 Task: Add the channel menu component in the site builder.
Action: Mouse moved to (1239, 101)
Screenshot: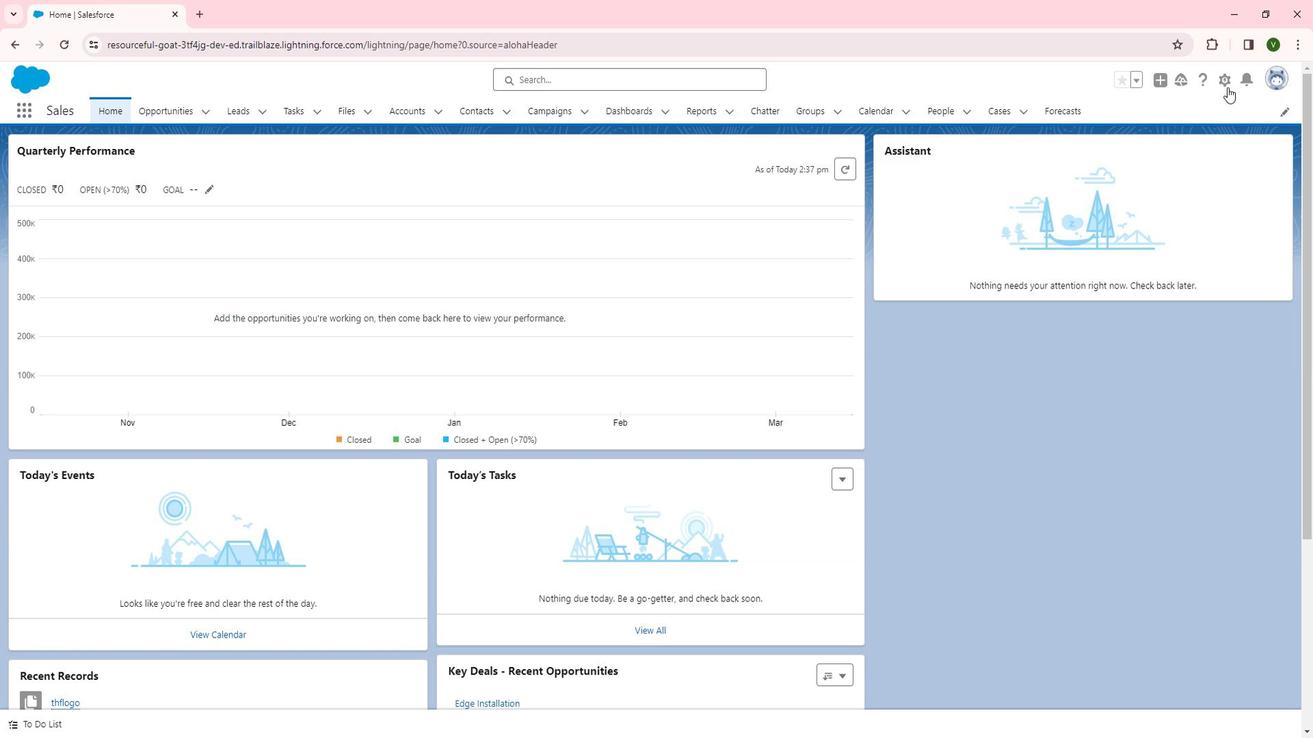 
Action: Mouse pressed left at (1239, 101)
Screenshot: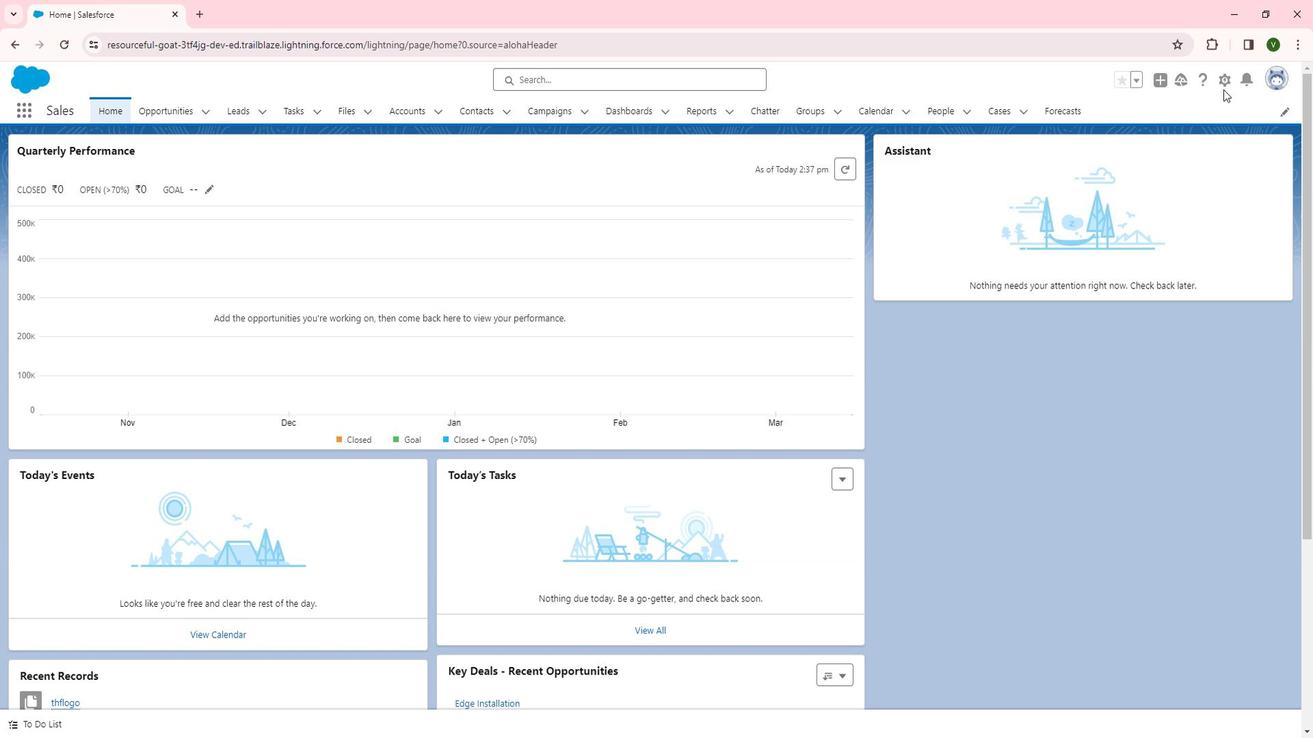 
Action: Mouse moved to (1239, 97)
Screenshot: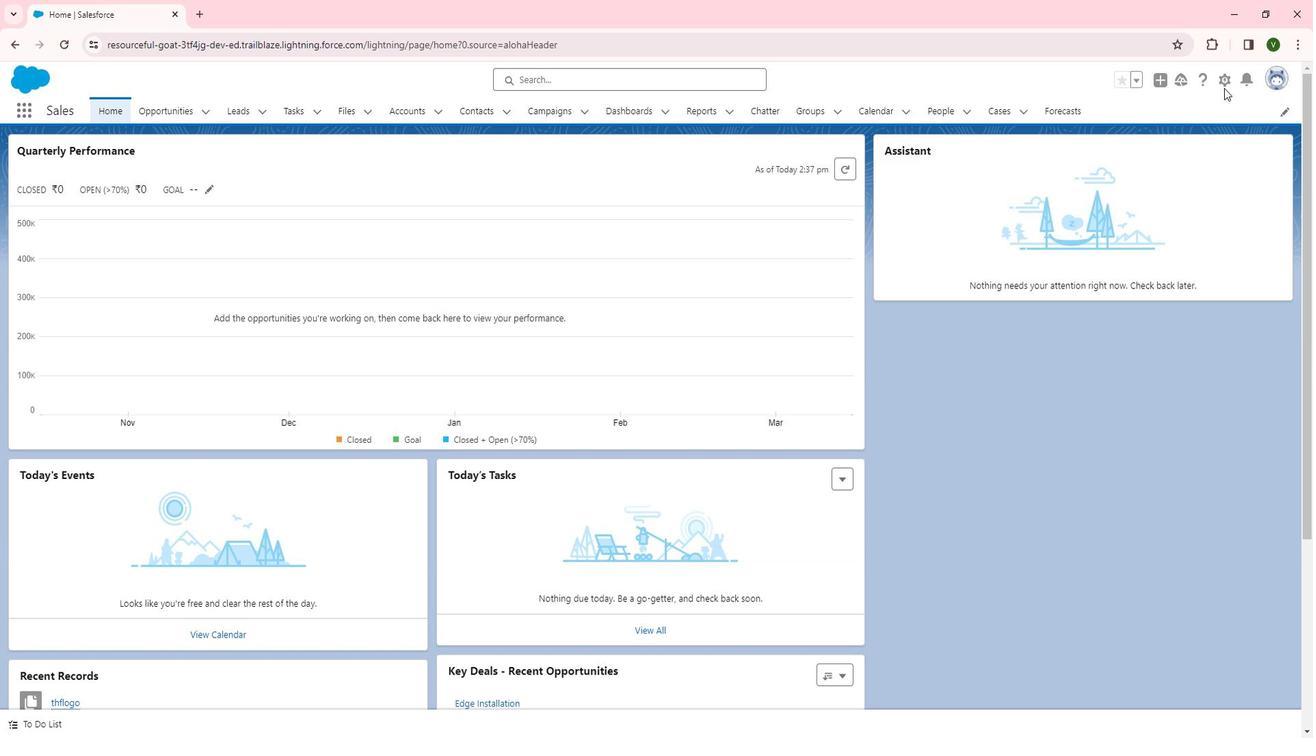 
Action: Mouse pressed left at (1239, 97)
Screenshot: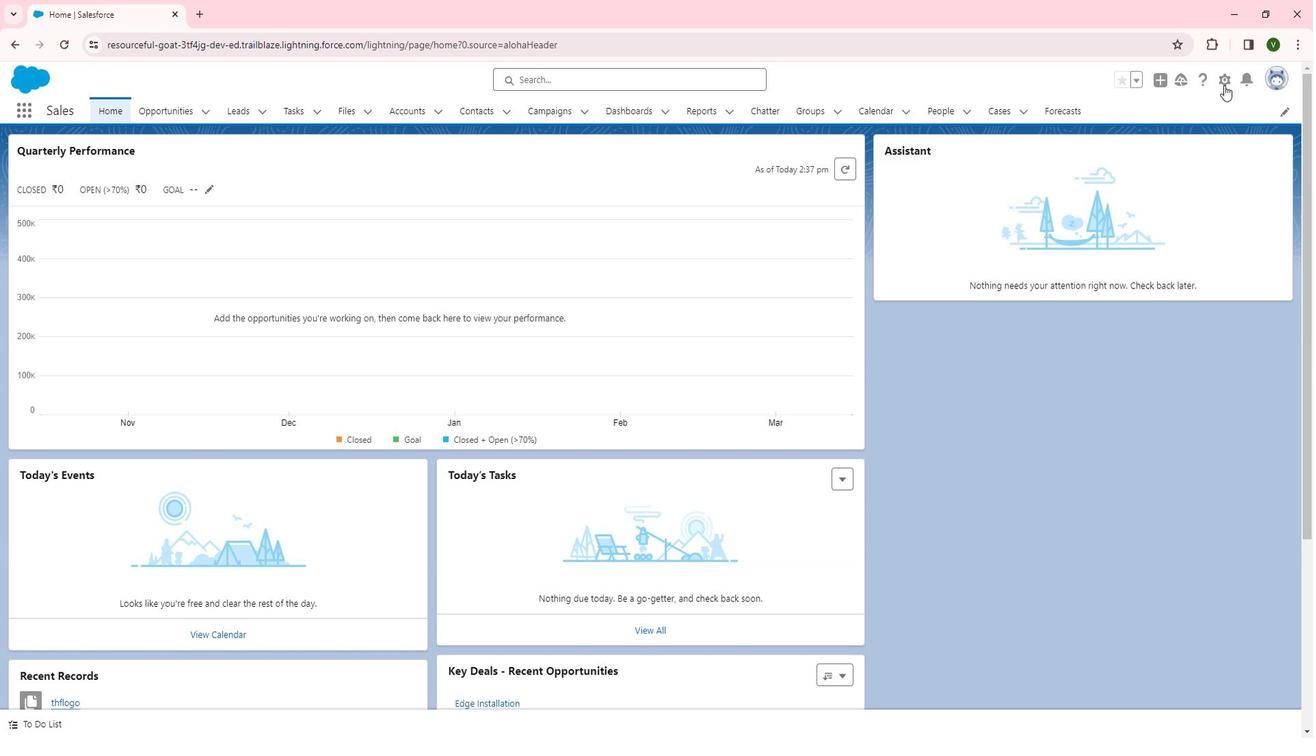 
Action: Mouse moved to (1199, 134)
Screenshot: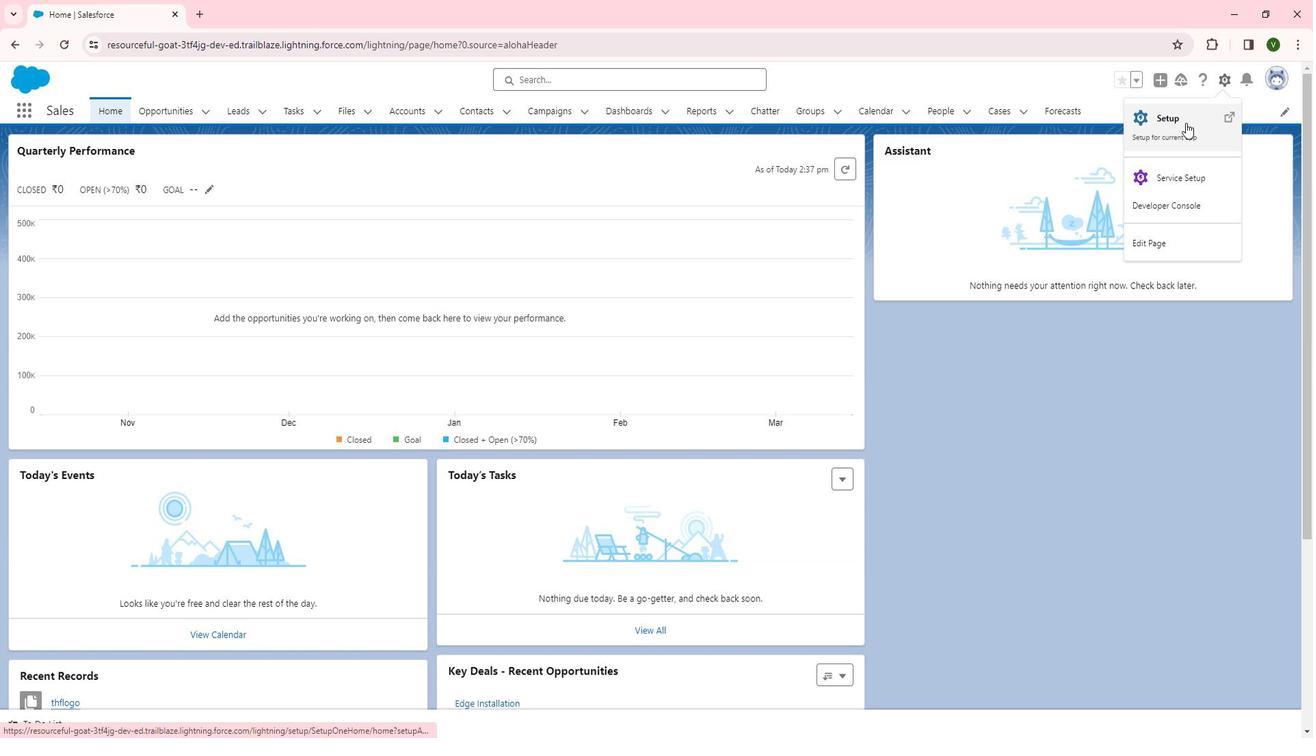 
Action: Mouse pressed left at (1199, 134)
Screenshot: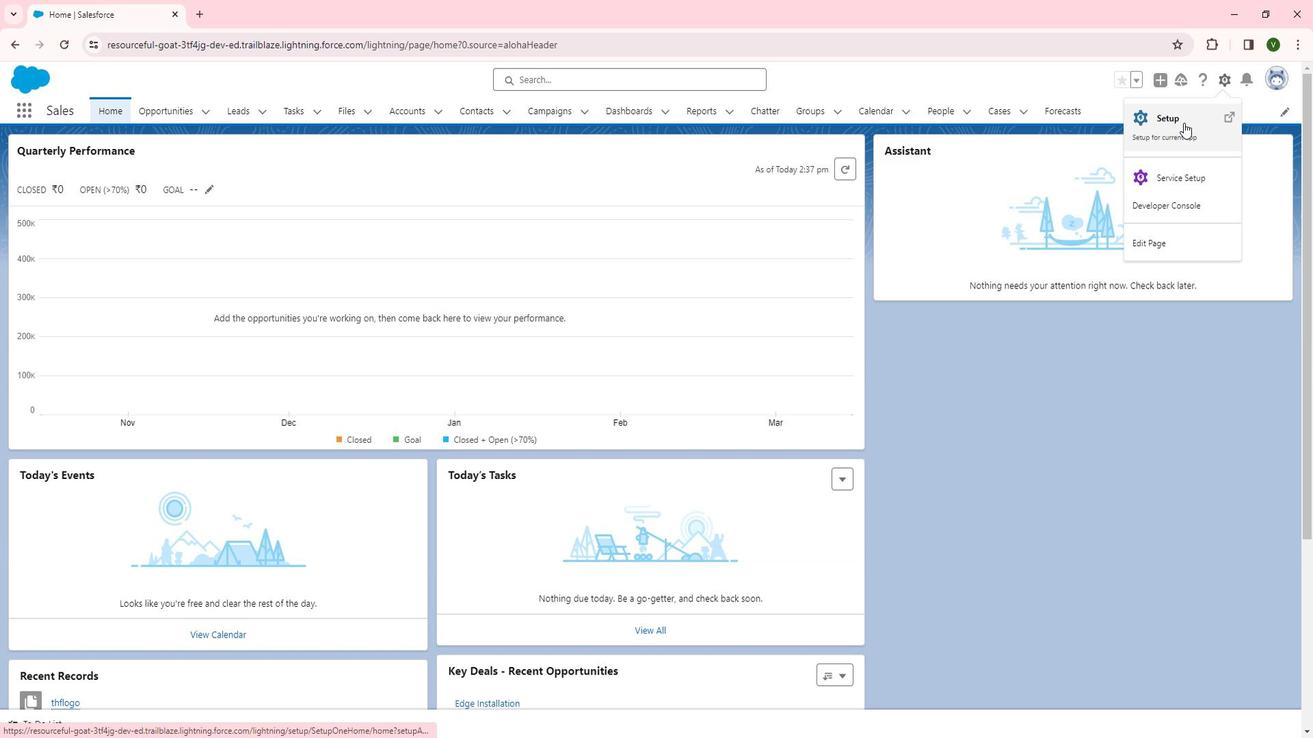 
Action: Mouse moved to (51, 562)
Screenshot: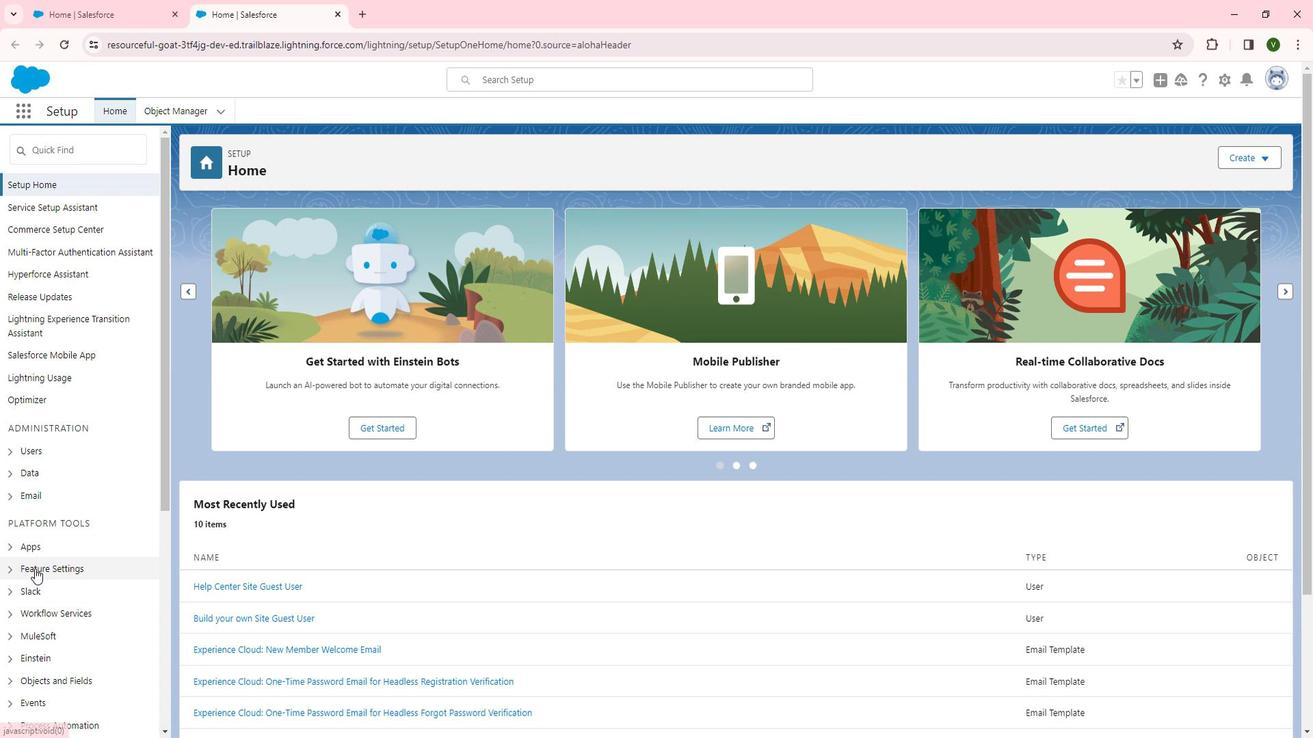 
Action: Mouse pressed left at (51, 562)
Screenshot: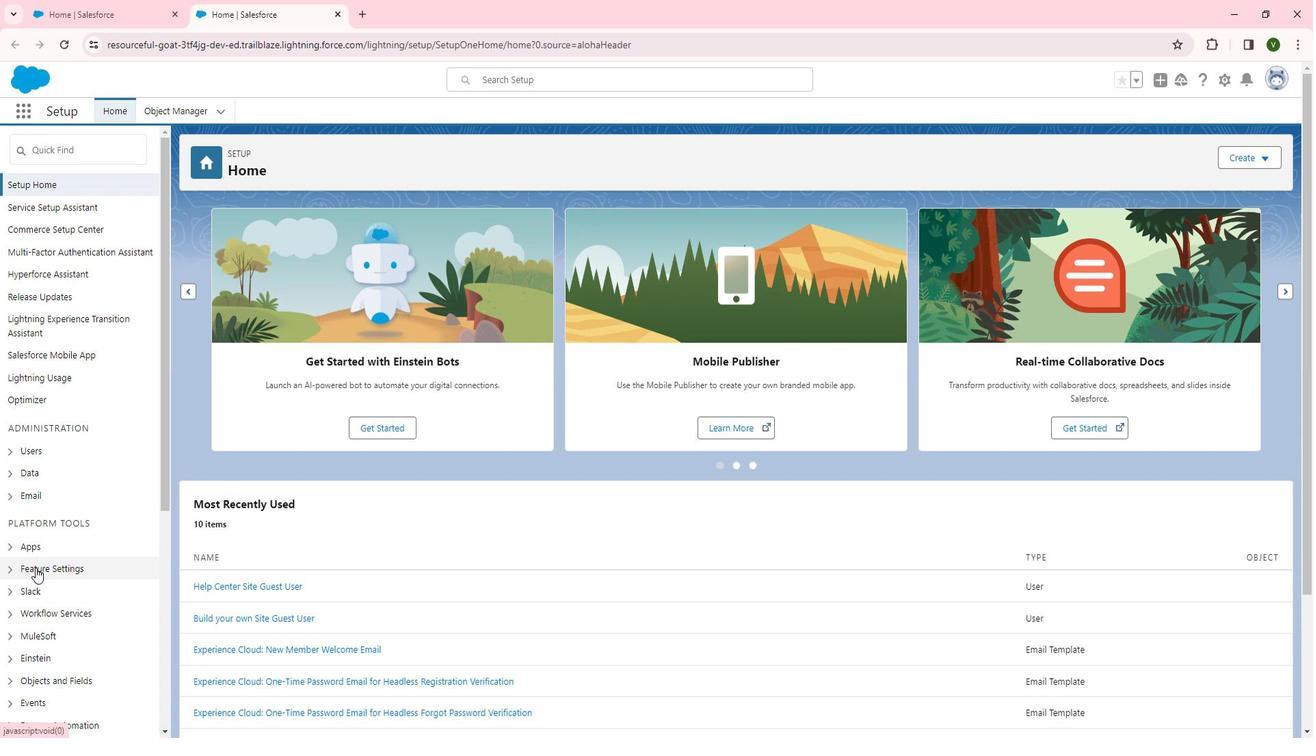 
Action: Mouse scrolled (51, 562) with delta (0, 0)
Screenshot: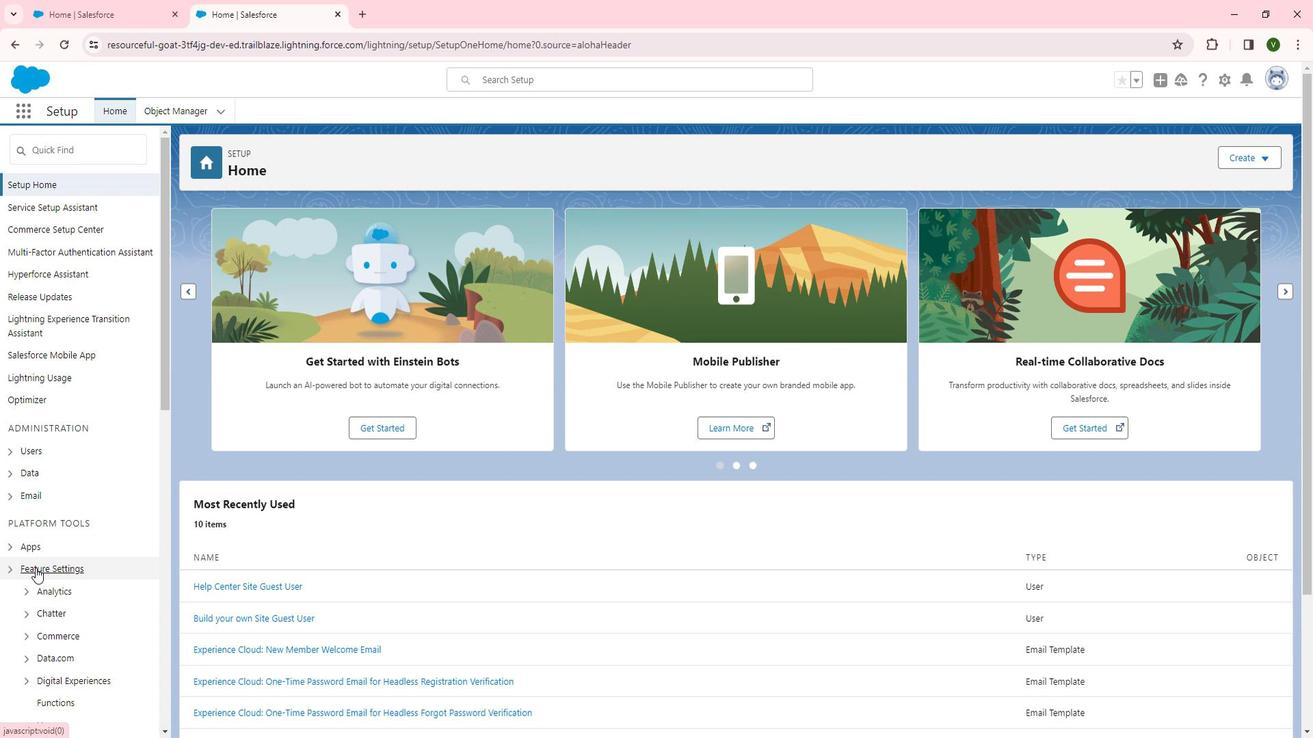 
Action: Mouse scrolled (51, 562) with delta (0, 0)
Screenshot: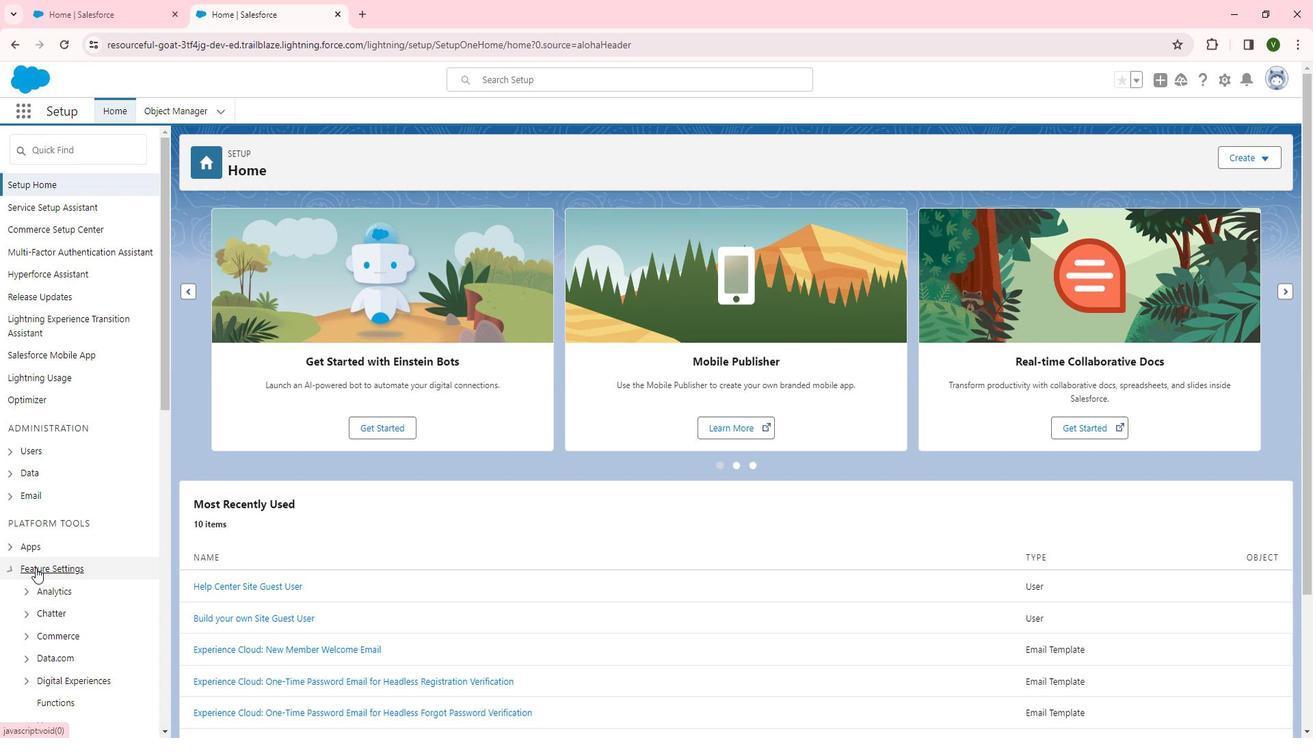 
Action: Mouse scrolled (51, 562) with delta (0, 0)
Screenshot: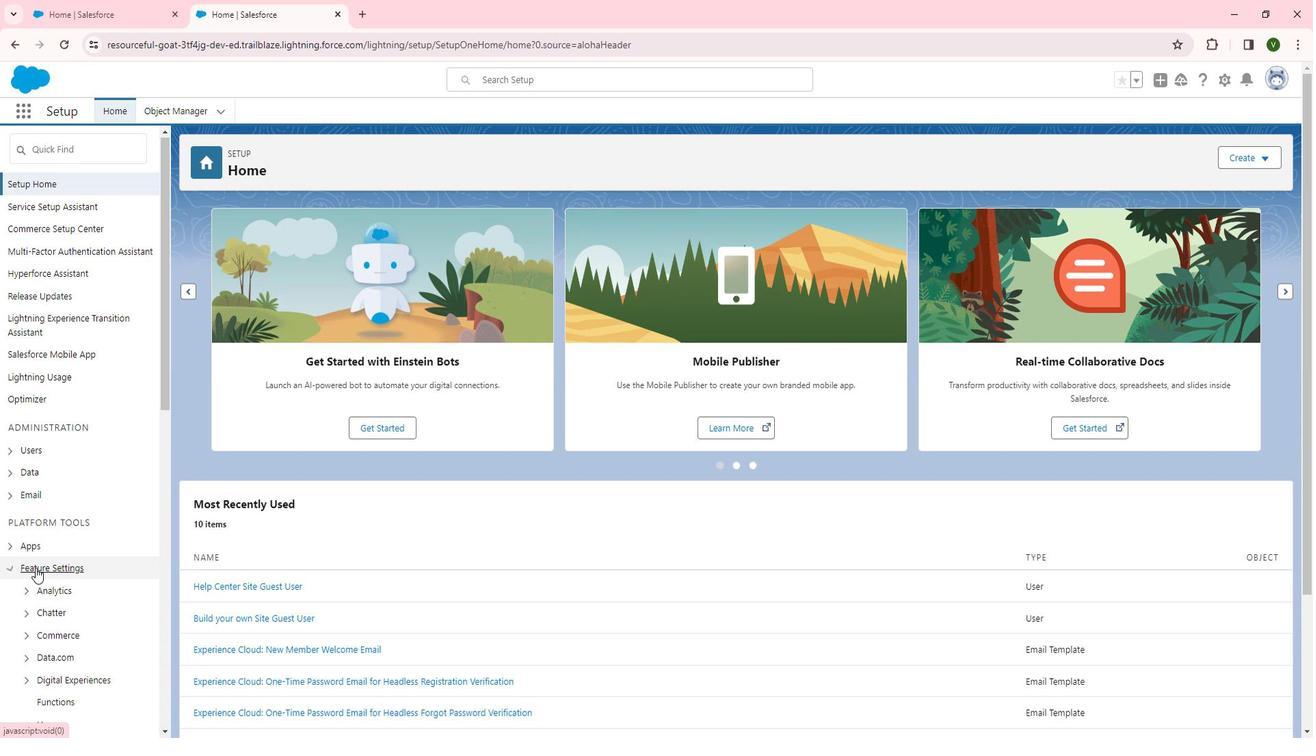 
Action: Mouse scrolled (51, 562) with delta (0, 0)
Screenshot: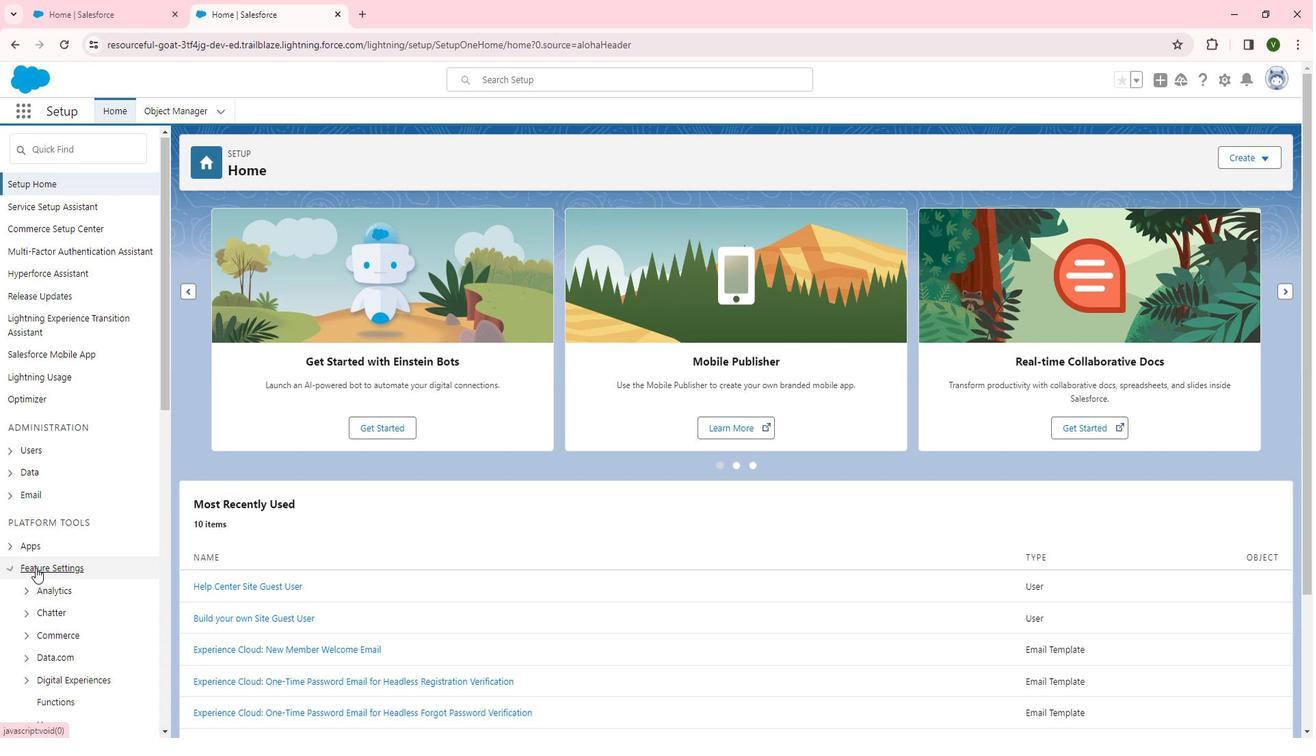 
Action: Mouse moved to (77, 399)
Screenshot: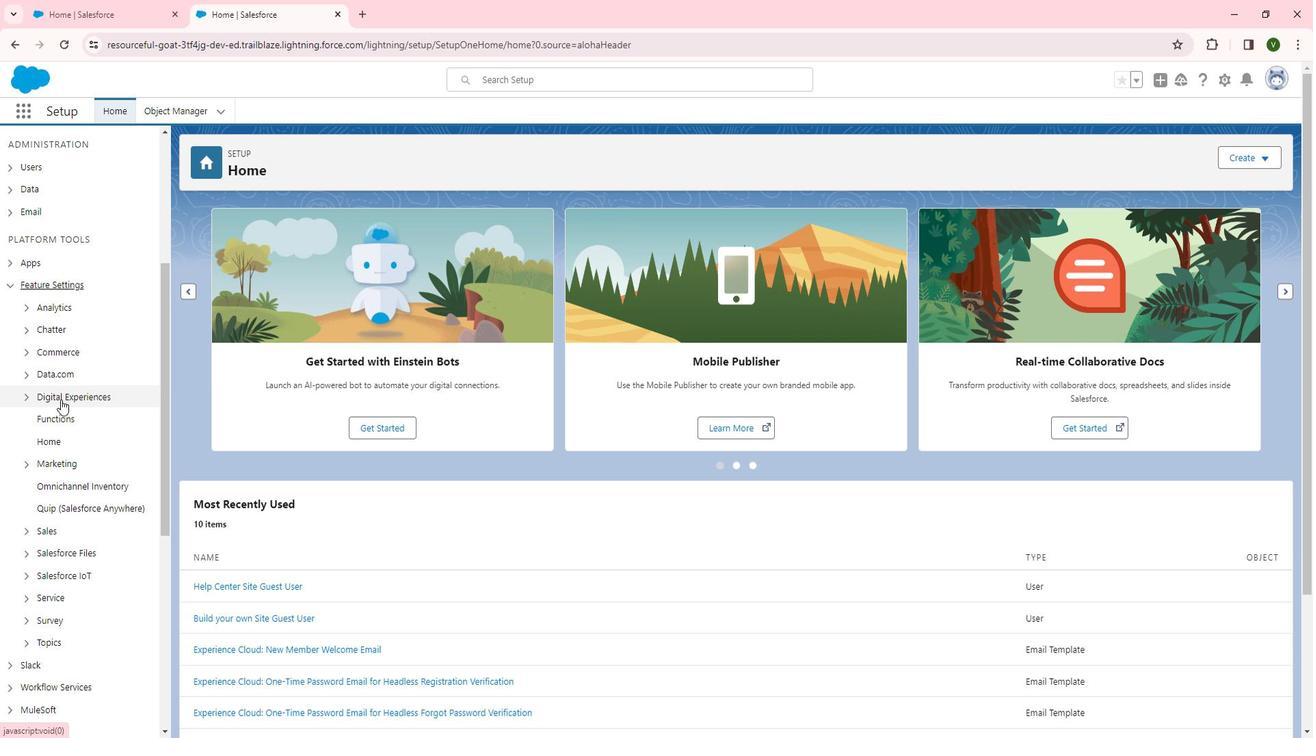 
Action: Mouse pressed left at (77, 399)
Screenshot: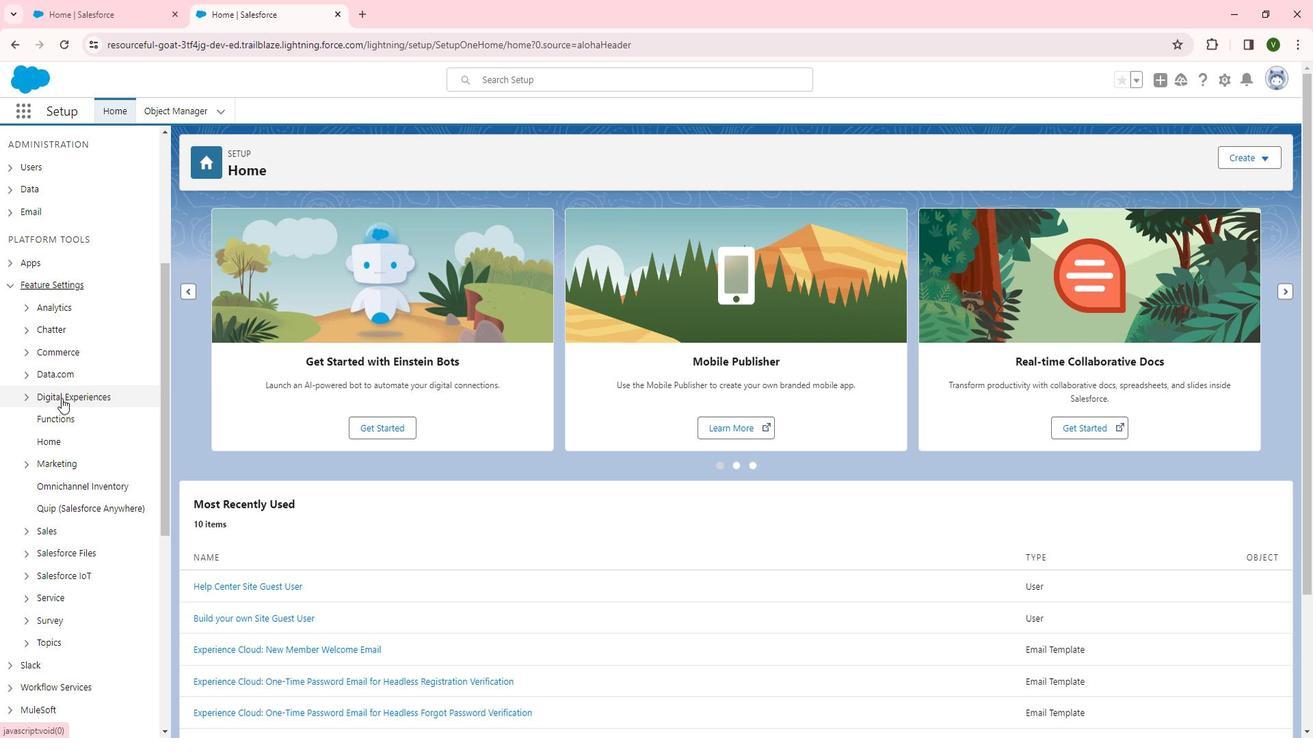 
Action: Mouse moved to (77, 419)
Screenshot: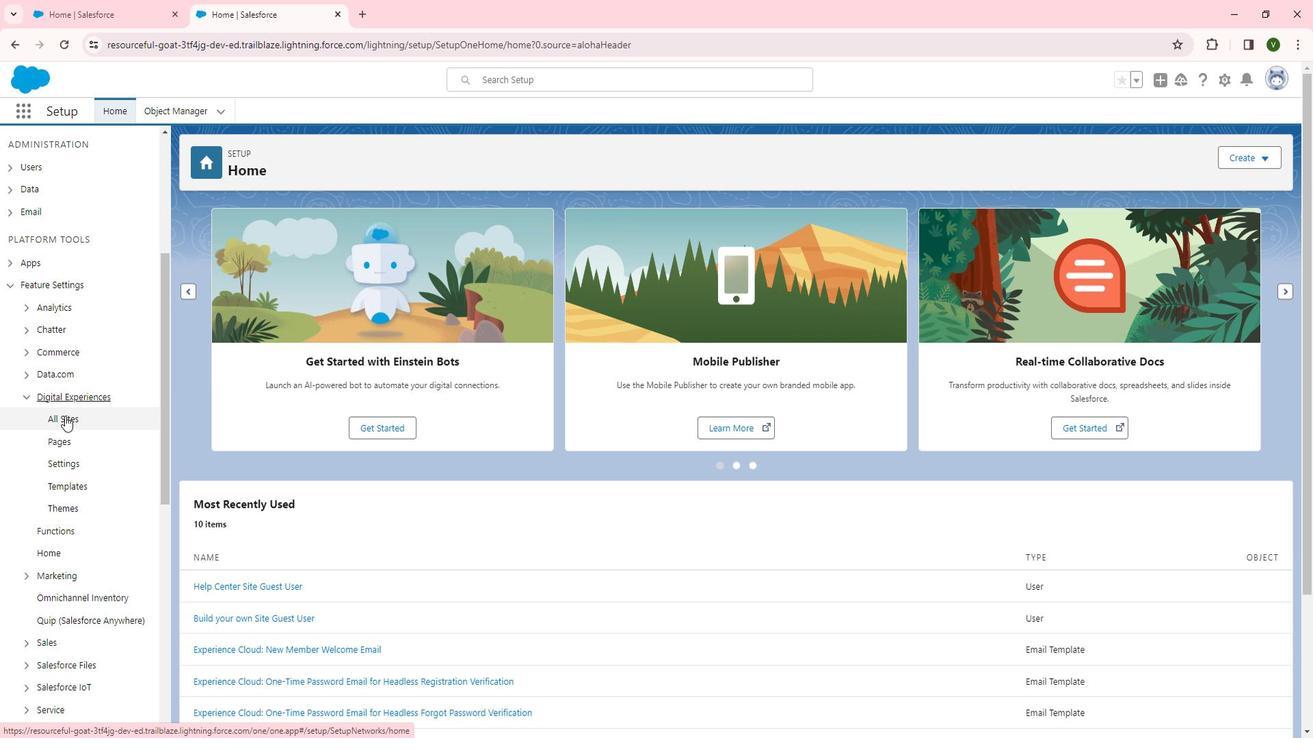 
Action: Mouse pressed left at (77, 419)
Screenshot: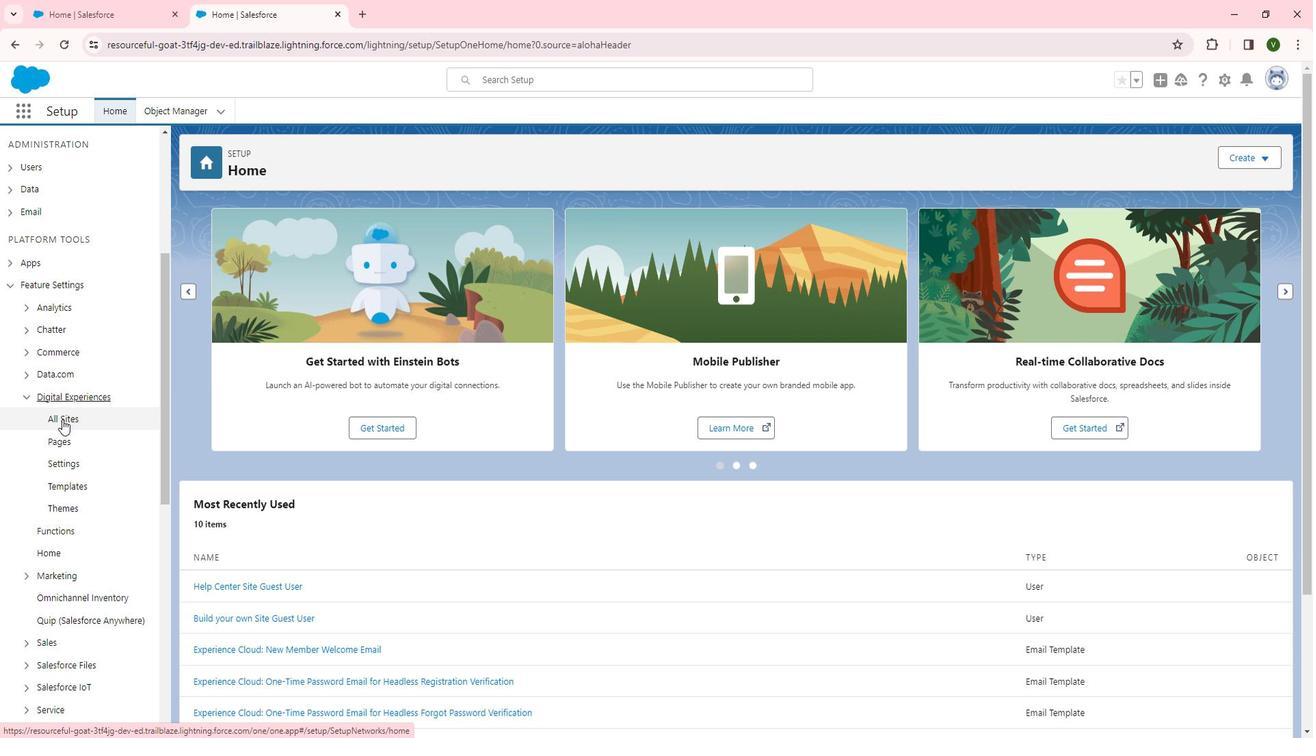 
Action: Mouse moved to (226, 367)
Screenshot: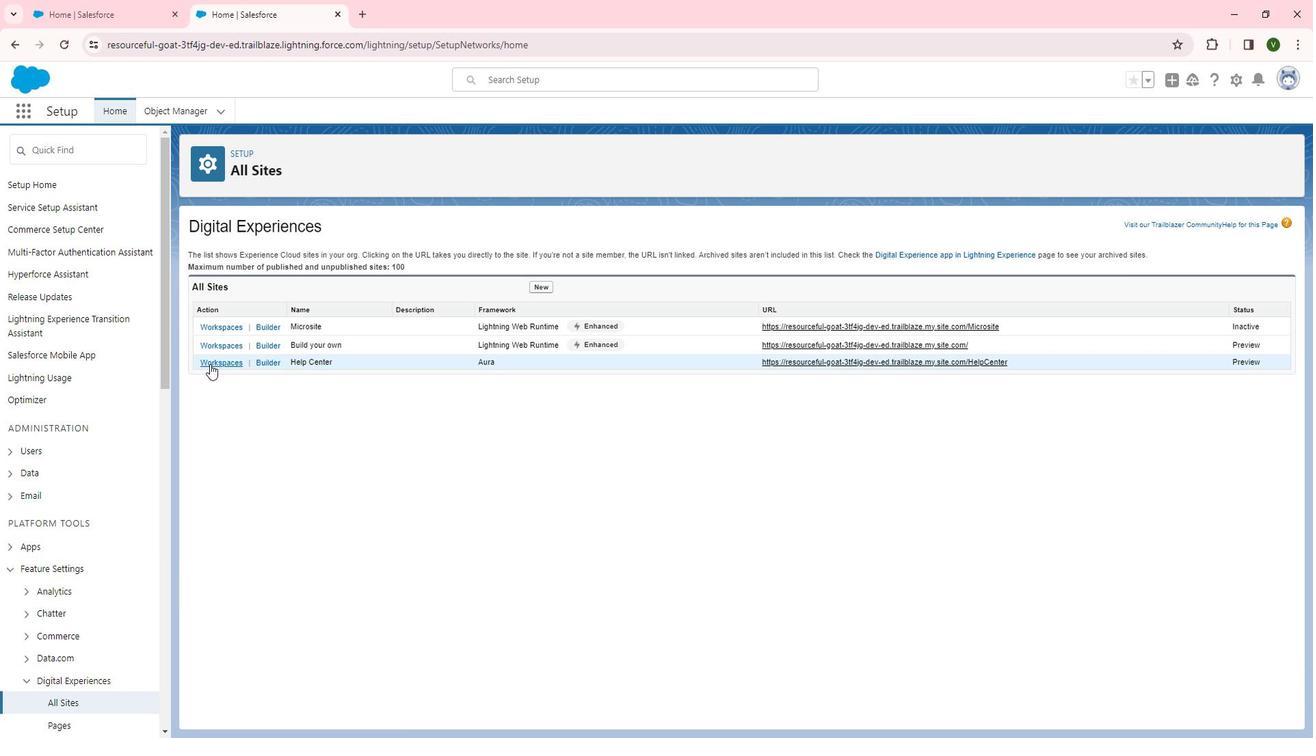 
Action: Mouse pressed left at (226, 367)
Screenshot: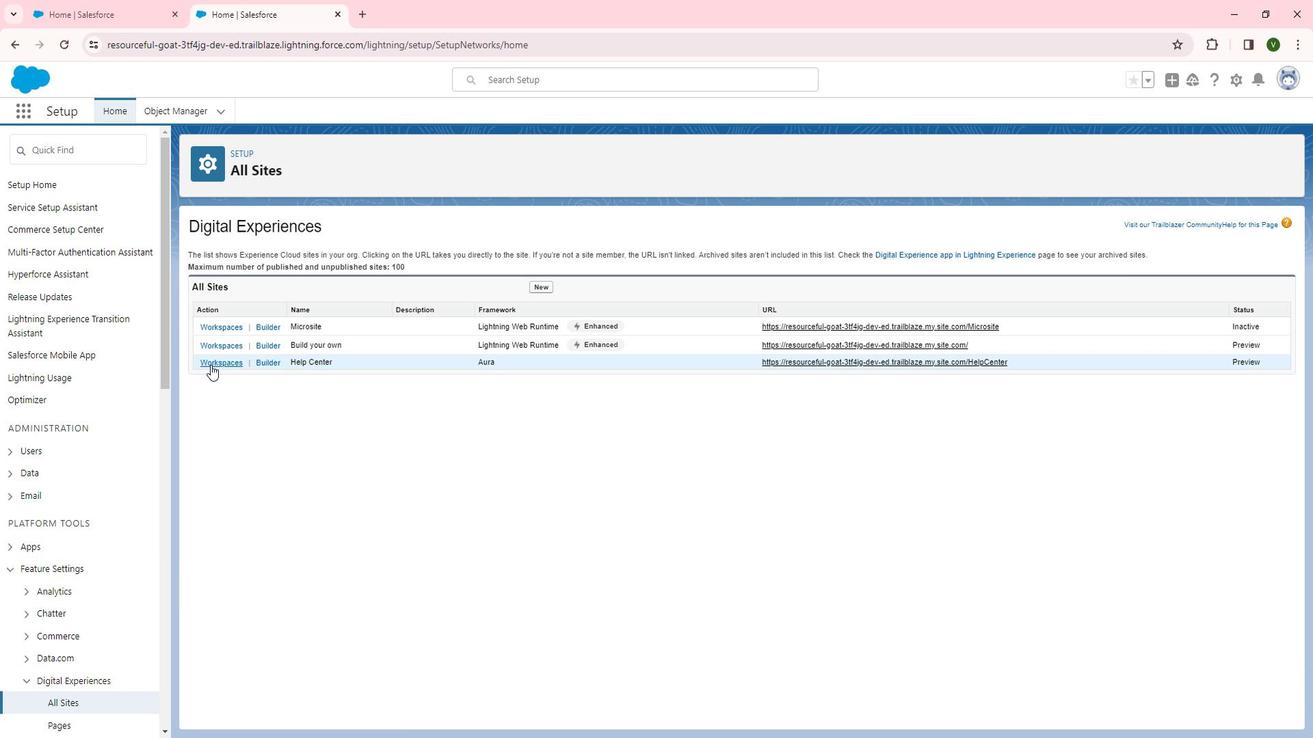 
Action: Mouse moved to (146, 331)
Screenshot: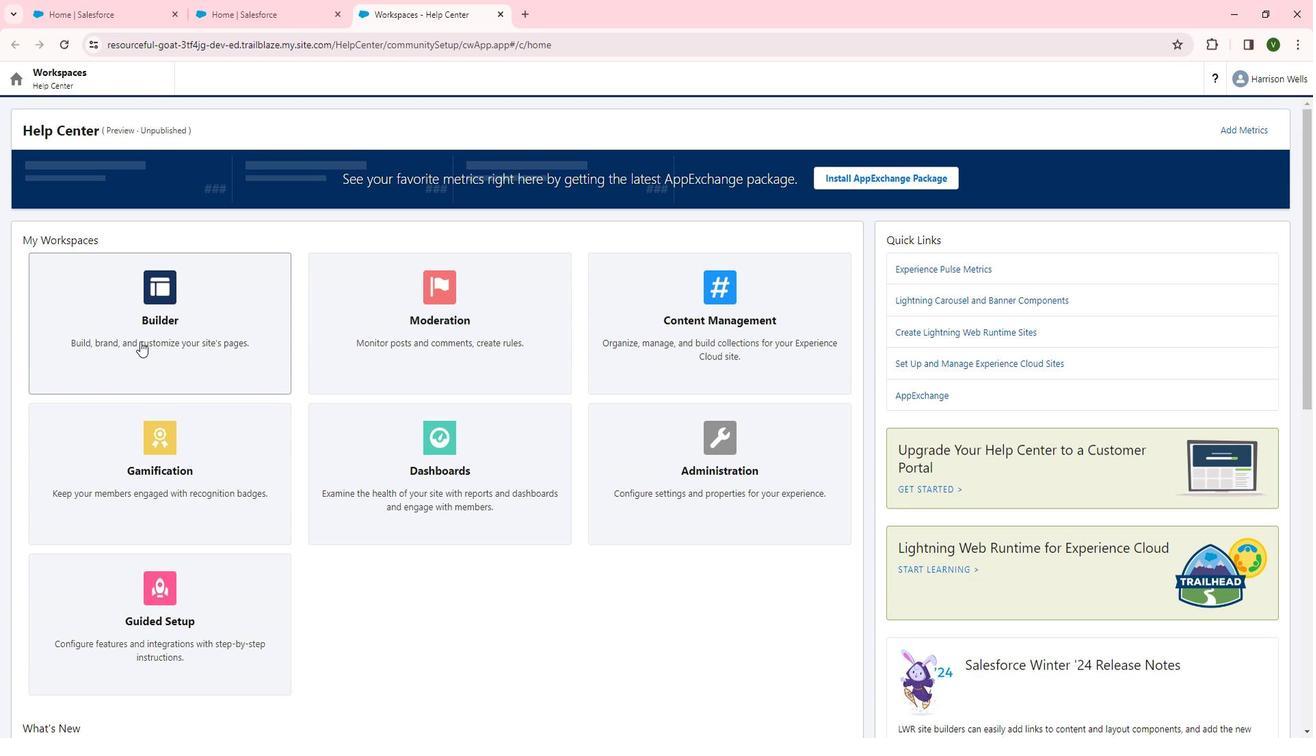 
Action: Mouse pressed left at (146, 331)
Screenshot: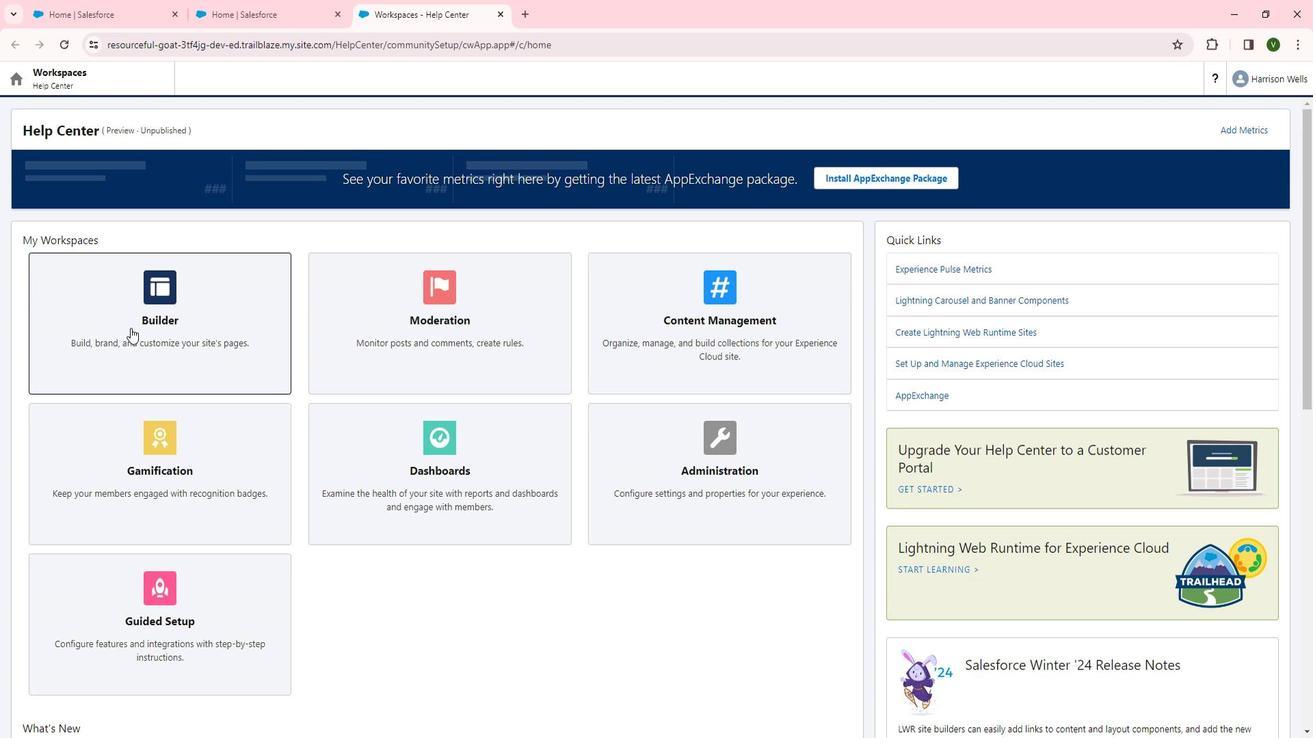 
Action: Mouse moved to (40, 159)
Screenshot: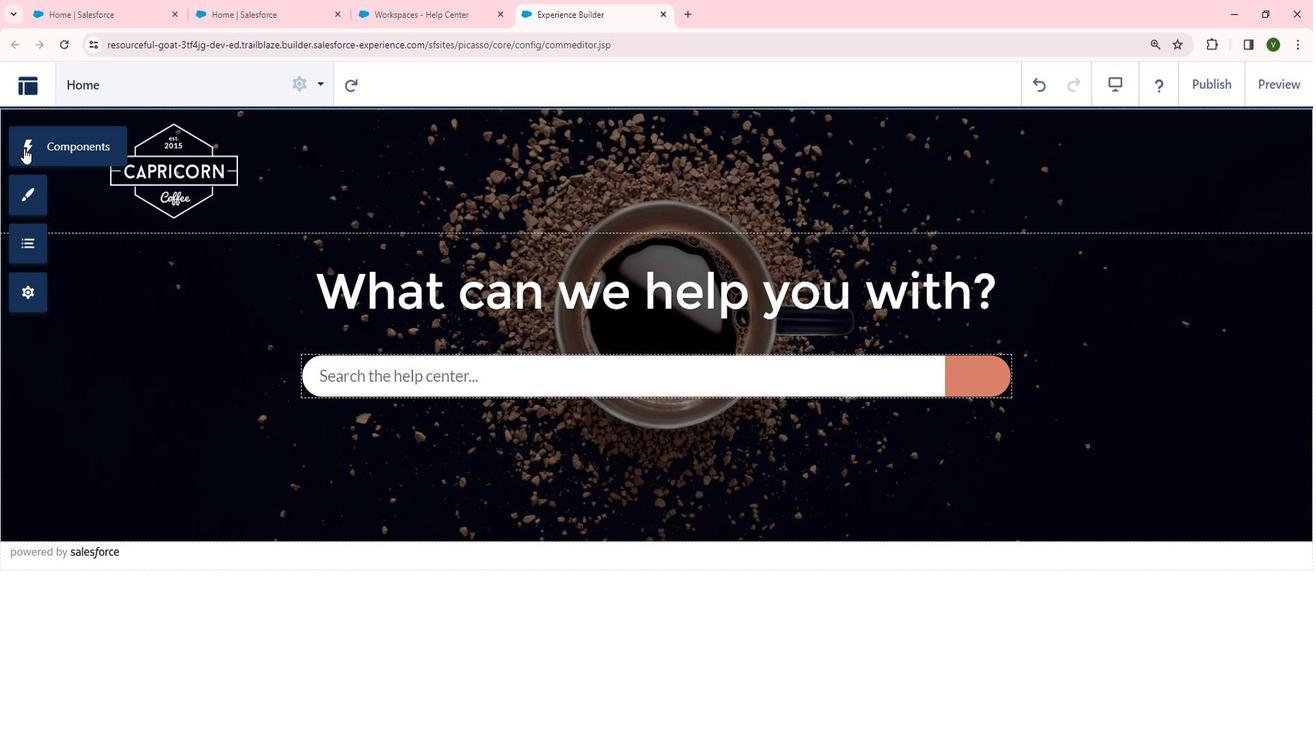 
Action: Mouse pressed left at (40, 159)
Screenshot: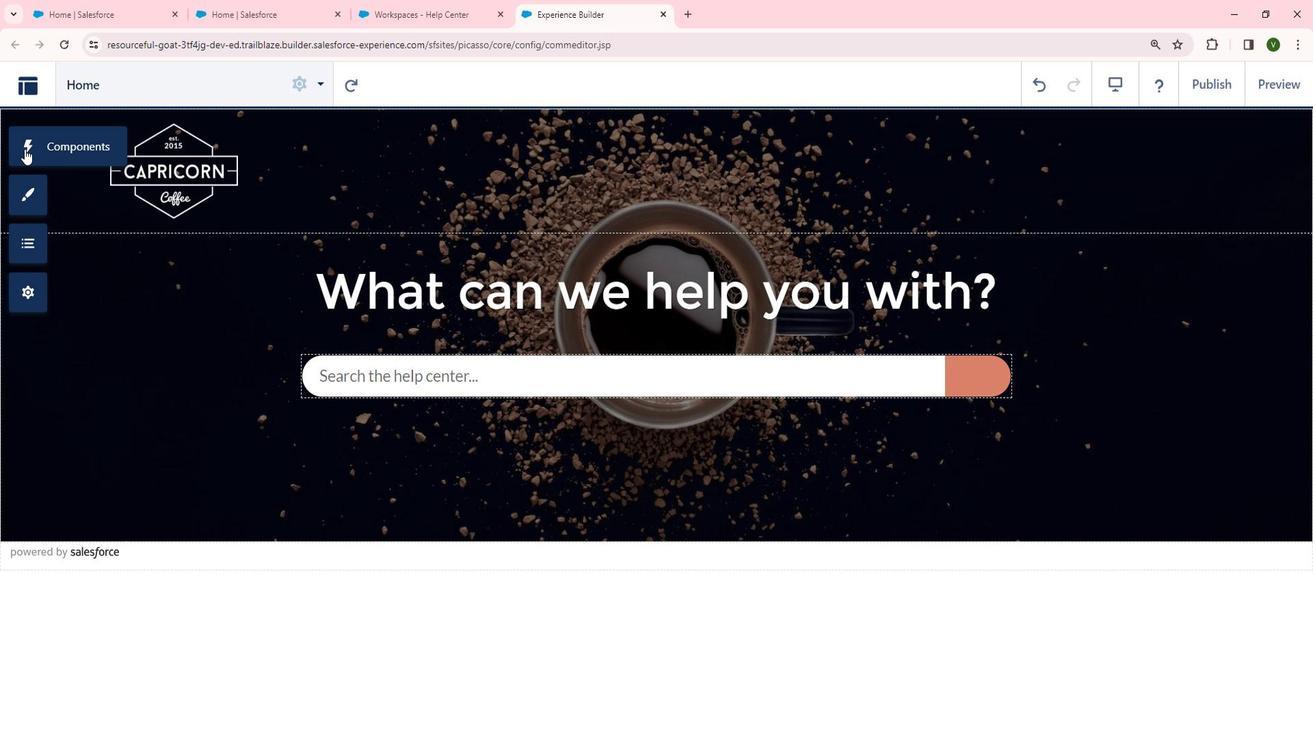 
Action: Mouse moved to (179, 519)
Screenshot: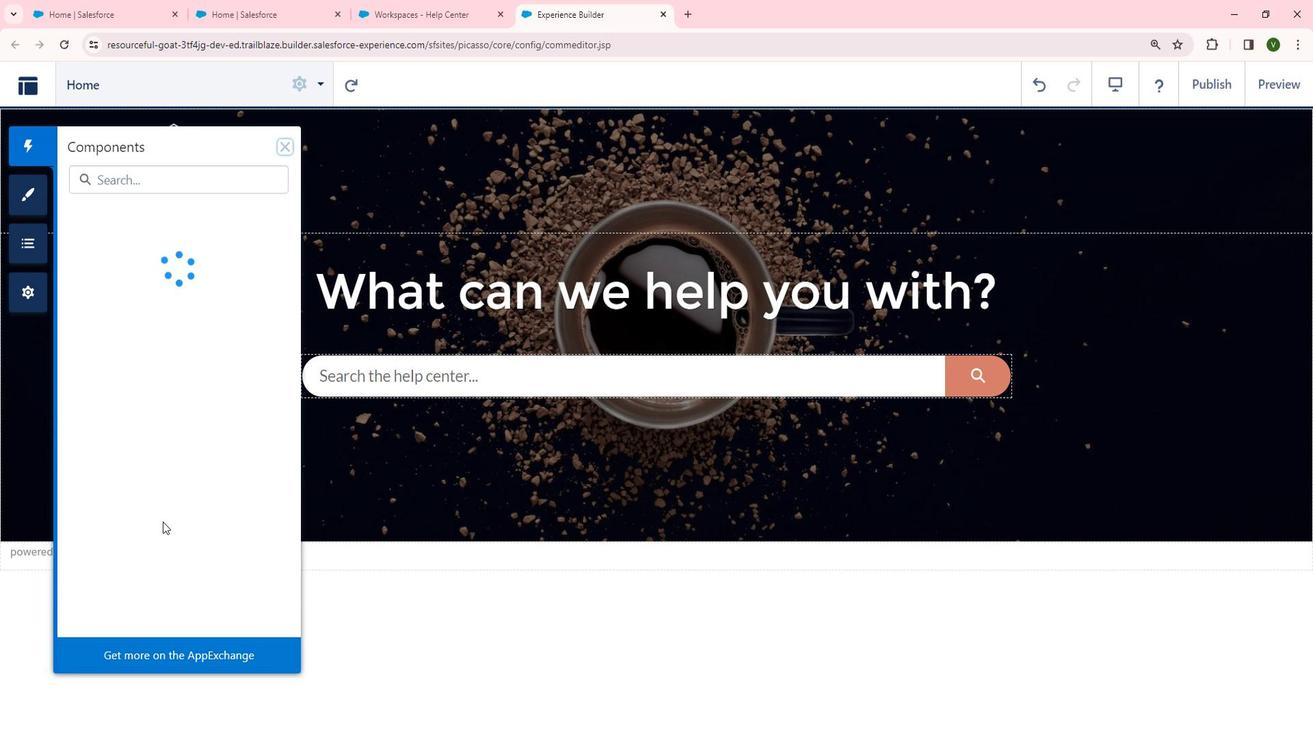 
Action: Mouse scrolled (179, 519) with delta (0, 0)
Screenshot: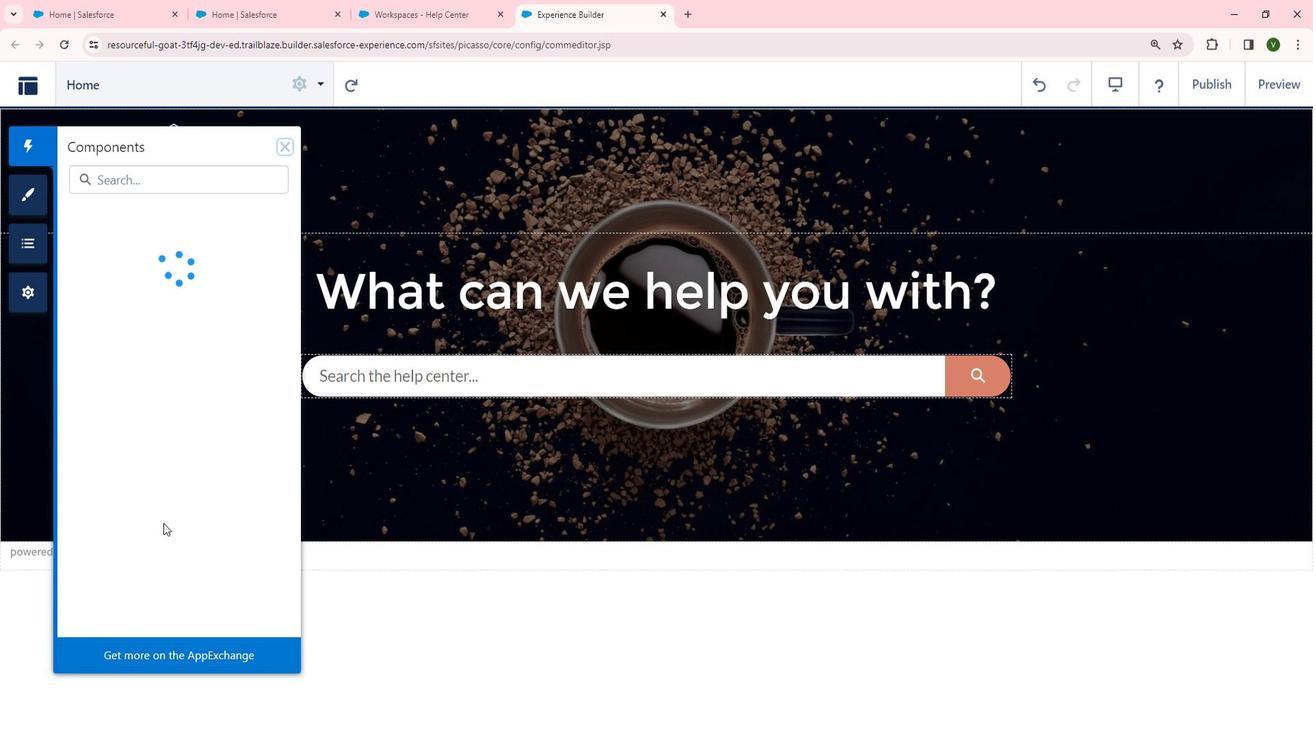 
Action: Mouse moved to (179, 524)
Screenshot: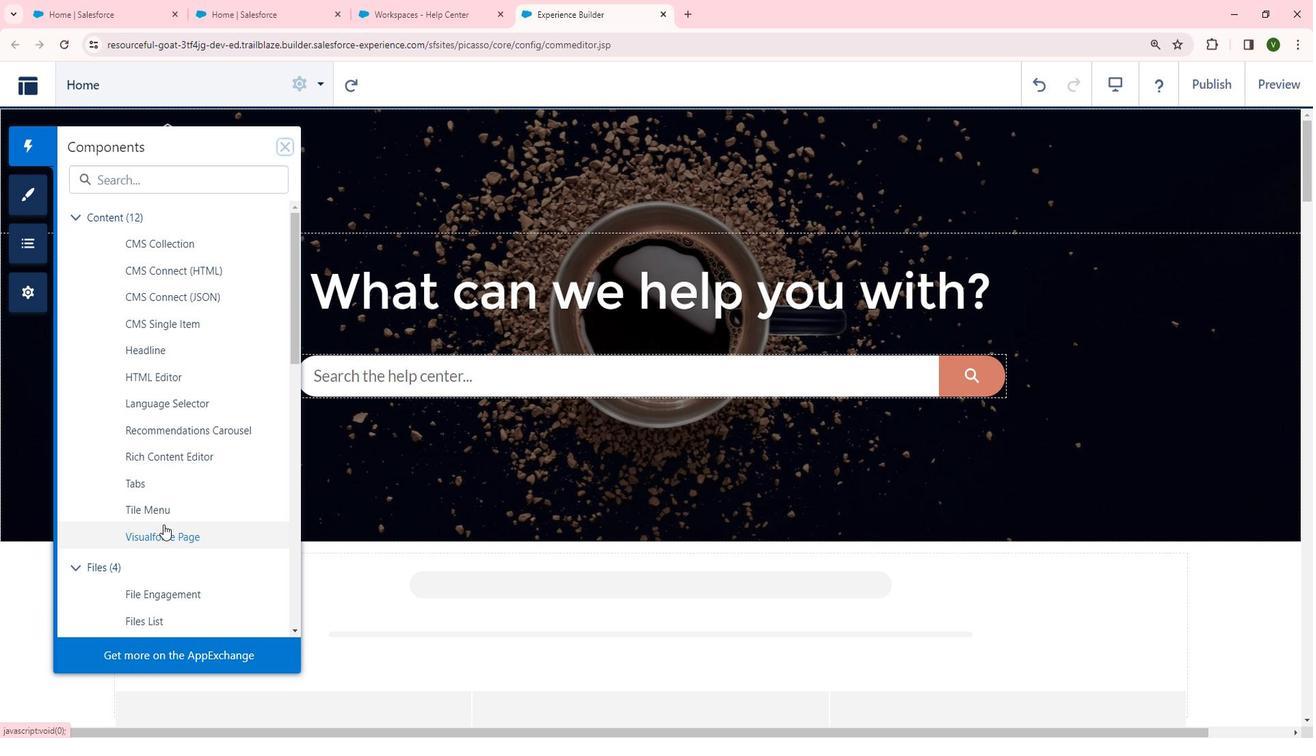 
Action: Mouse scrolled (179, 523) with delta (0, 0)
Screenshot: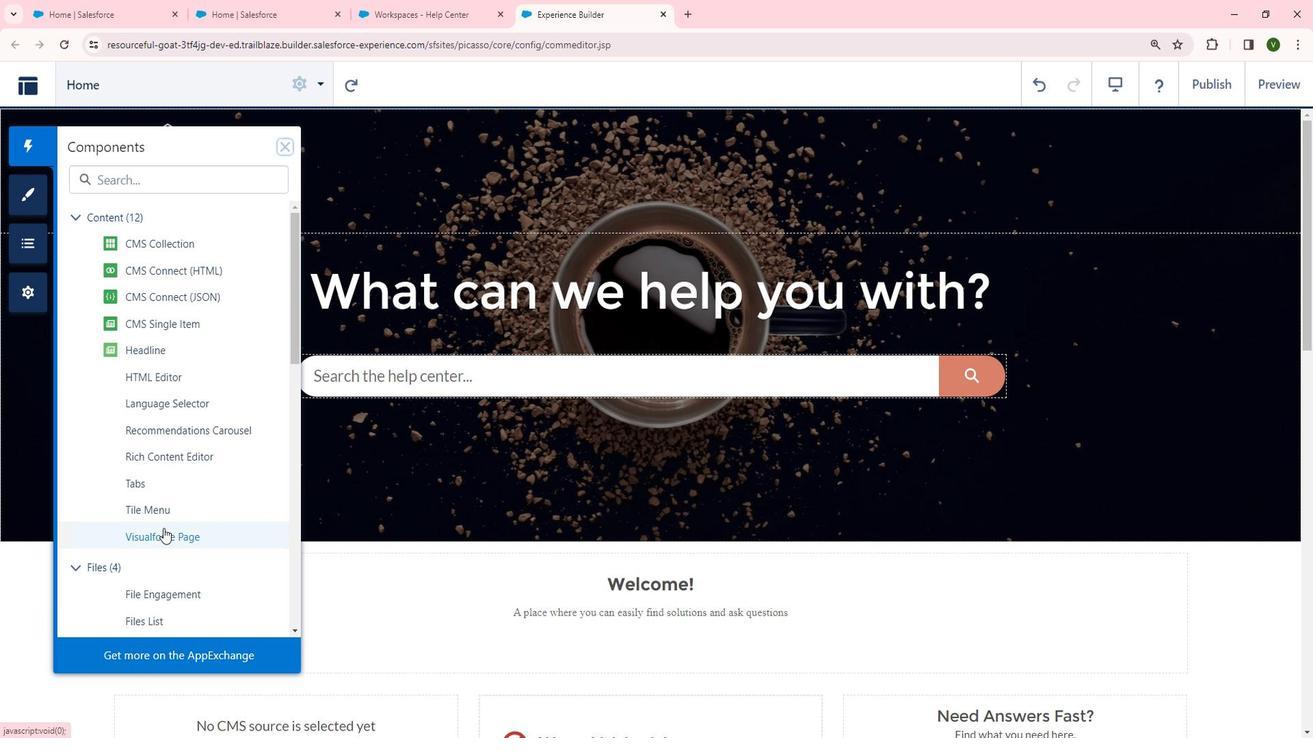 
Action: Mouse scrolled (179, 523) with delta (0, 0)
Screenshot: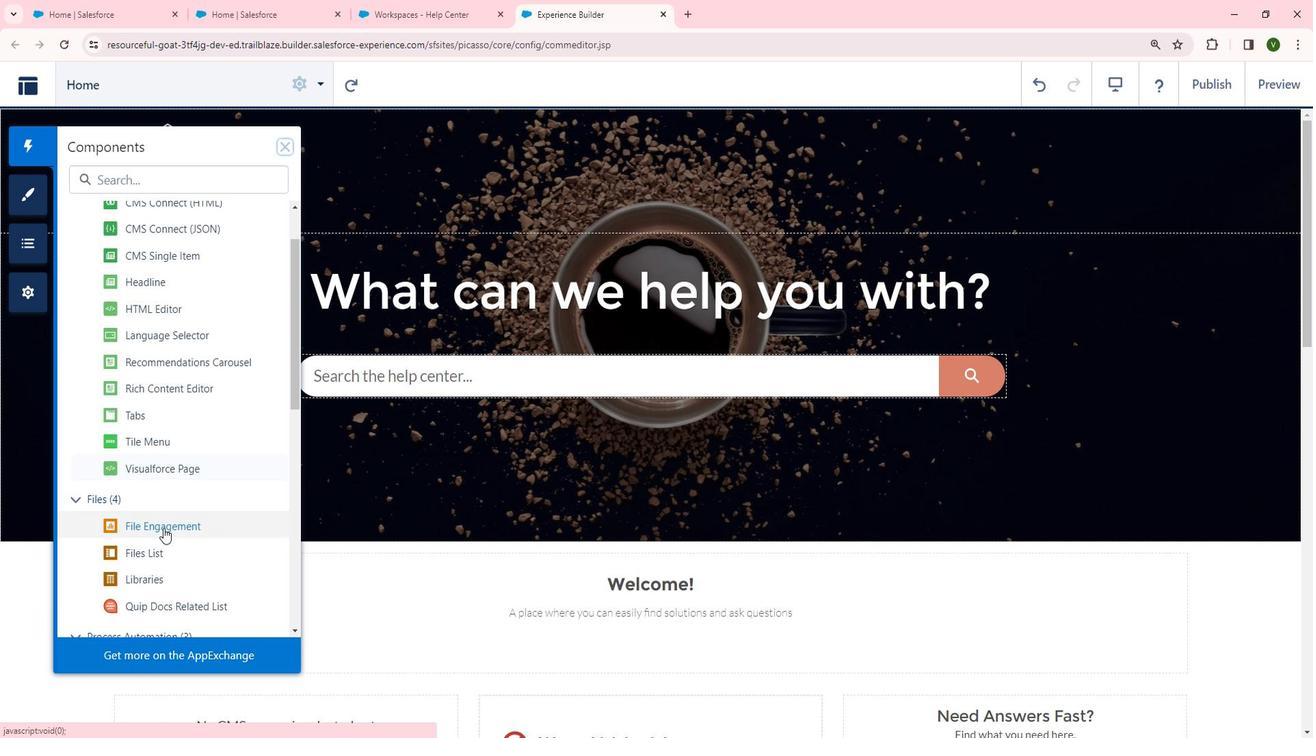 
Action: Mouse scrolled (179, 523) with delta (0, 0)
Screenshot: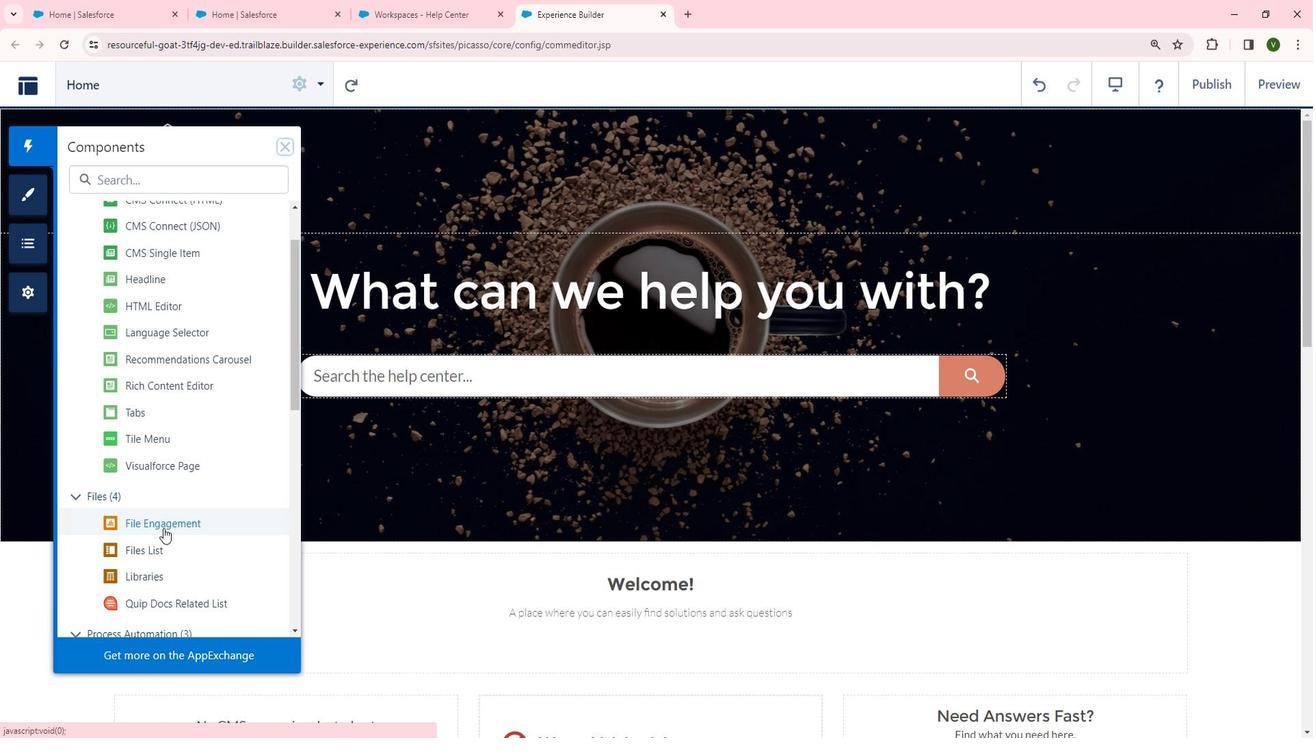 
Action: Mouse moved to (193, 514)
Screenshot: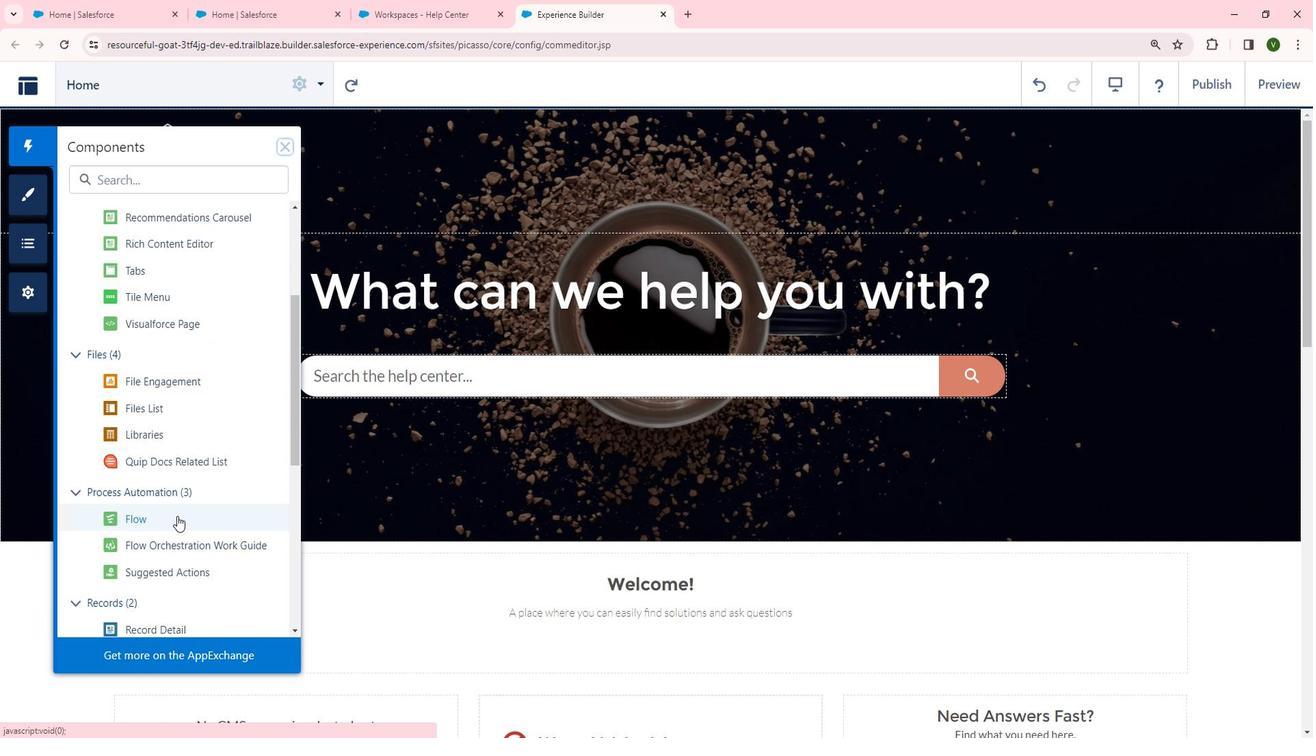
Action: Mouse scrolled (193, 513) with delta (0, 0)
Screenshot: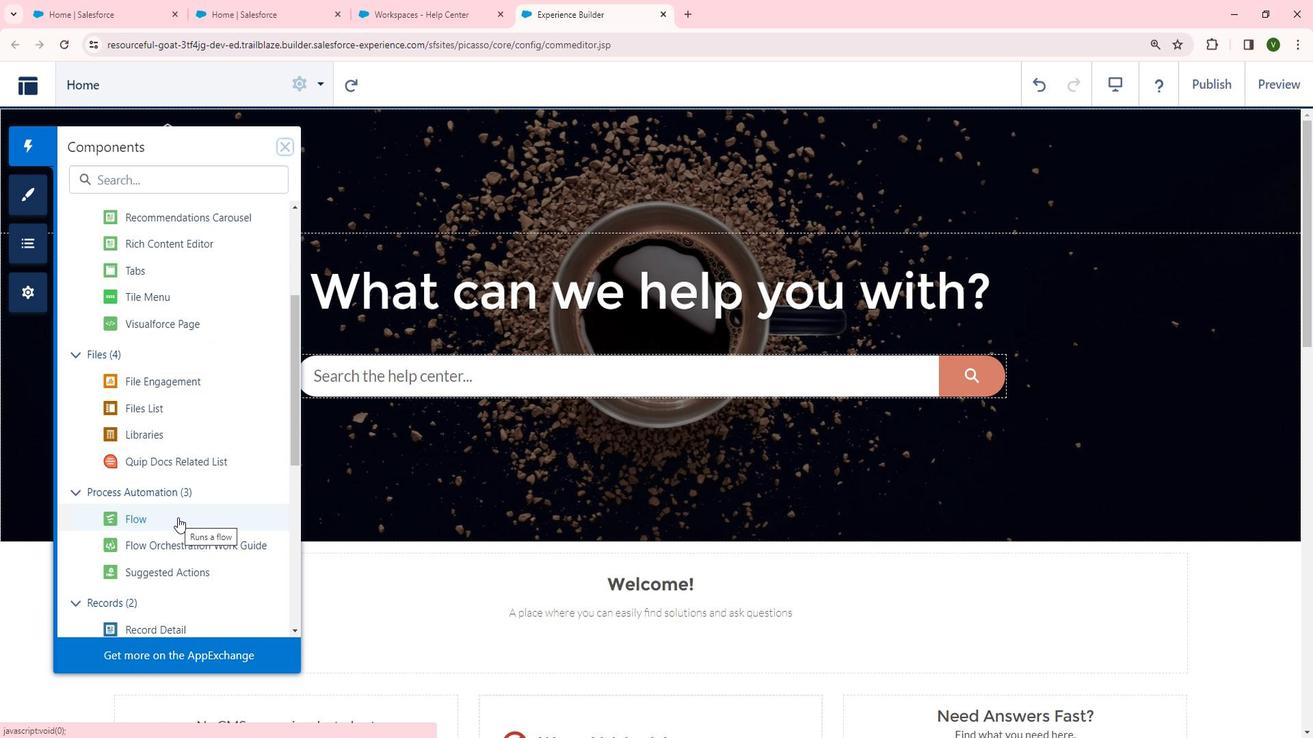 
Action: Mouse scrolled (193, 513) with delta (0, 0)
Screenshot: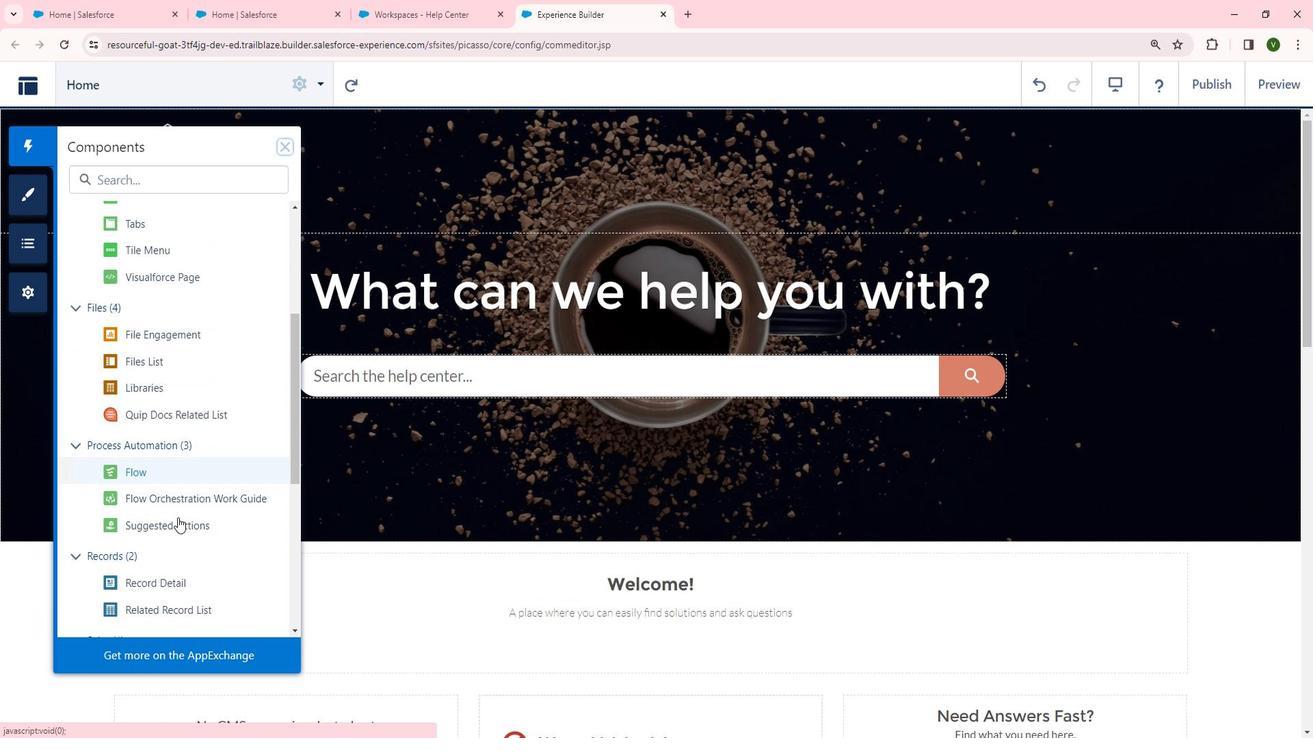 
Action: Mouse scrolled (193, 513) with delta (0, 0)
Screenshot: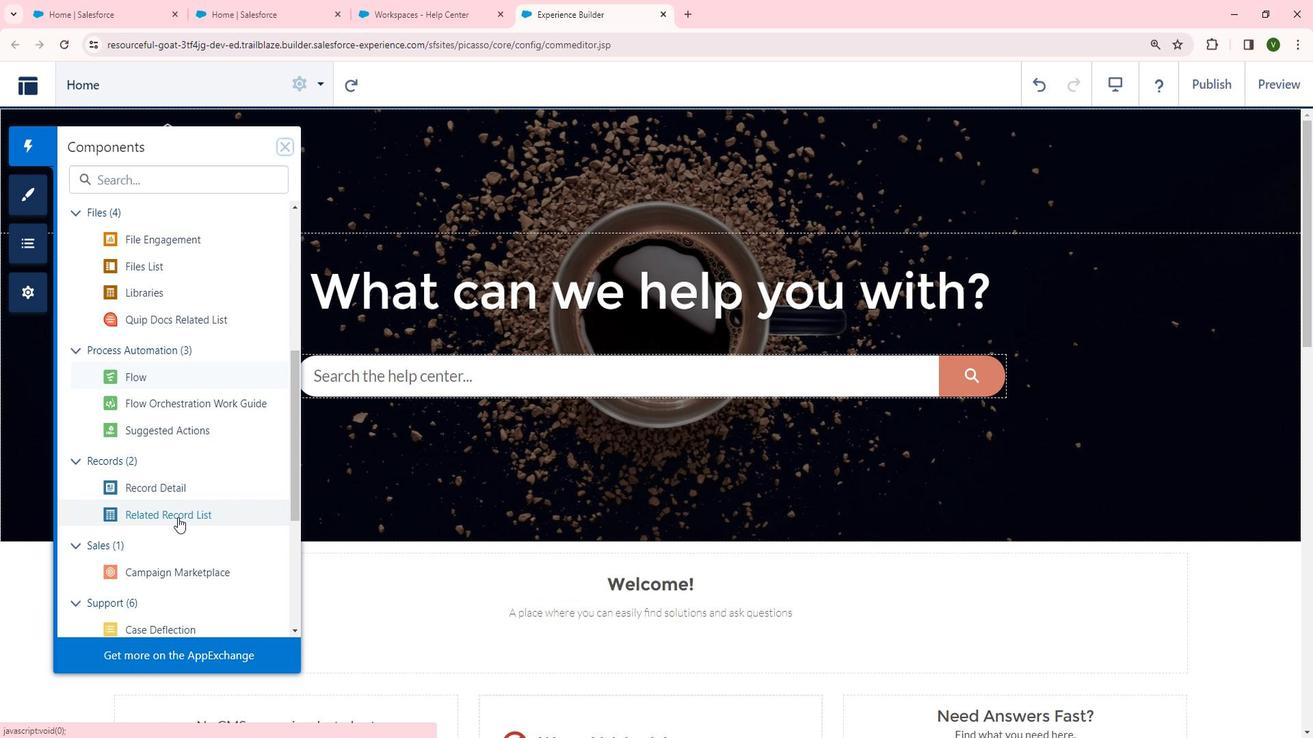 
Action: Mouse scrolled (193, 513) with delta (0, 0)
Screenshot: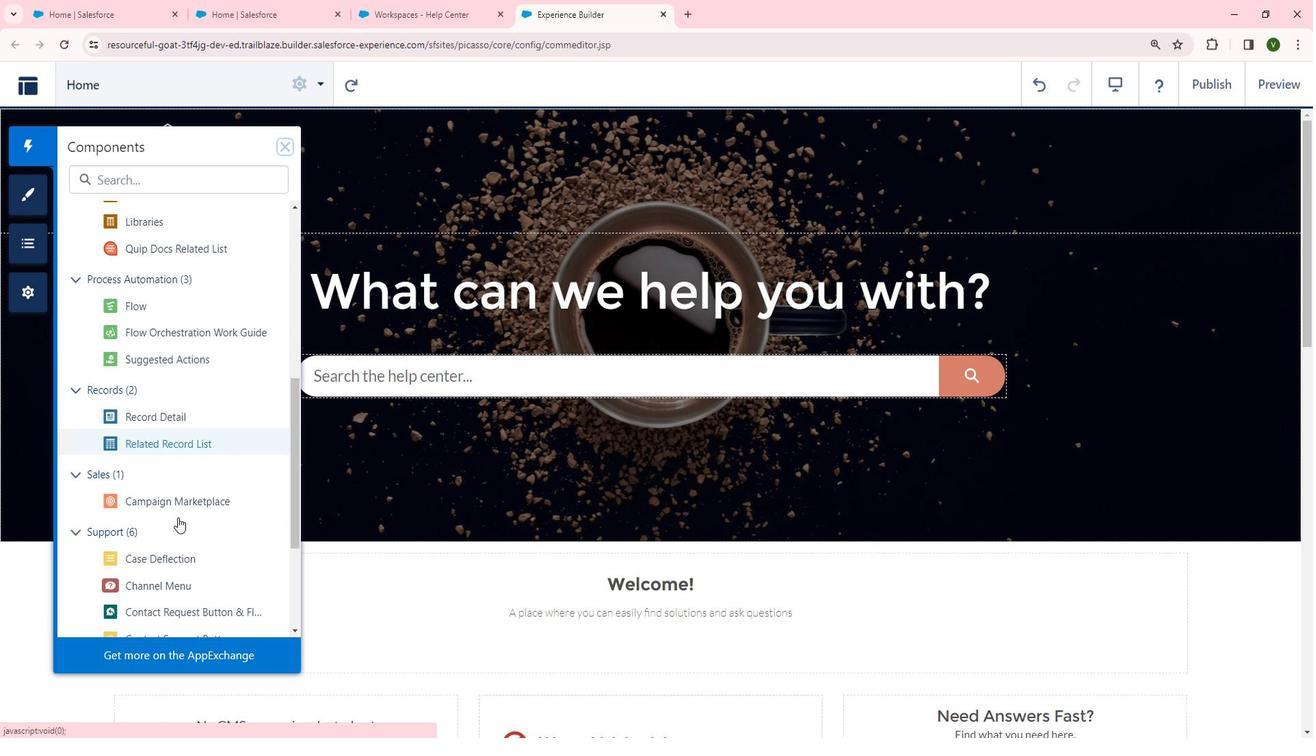 
Action: Mouse moved to (517, 603)
Screenshot: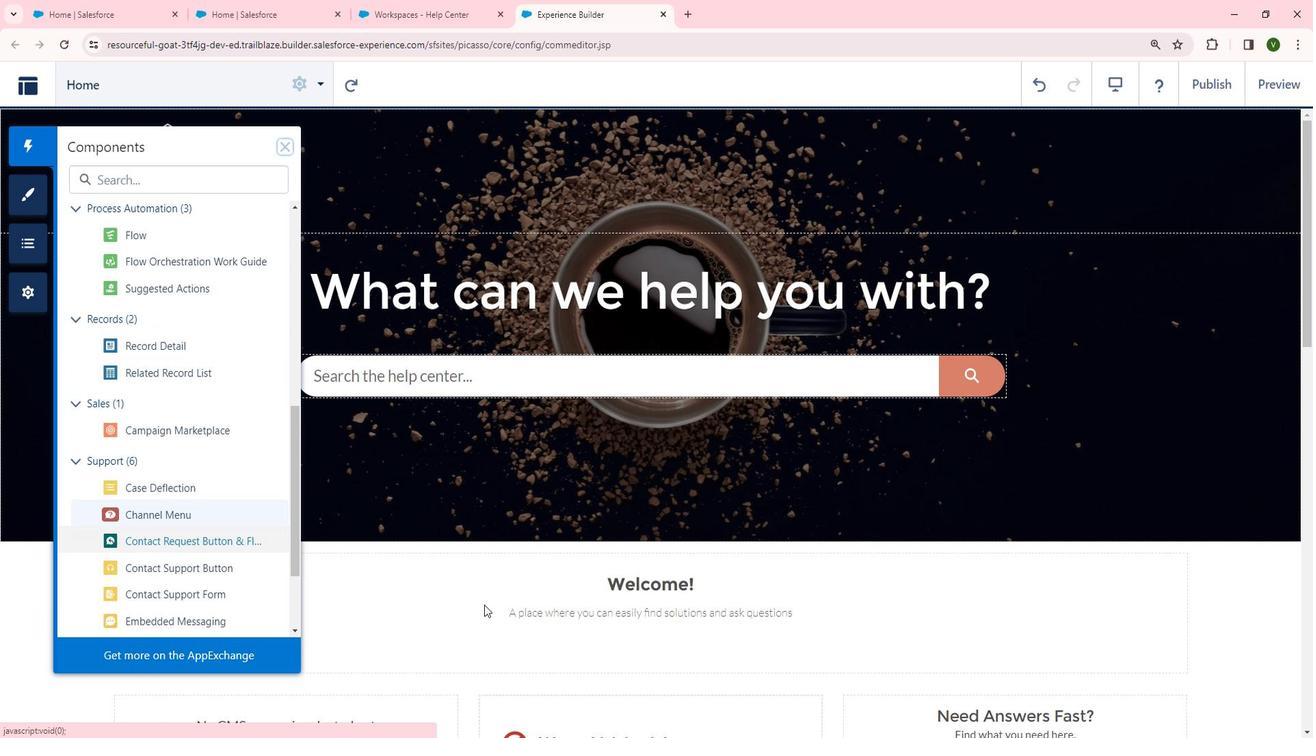 
Action: Mouse scrolled (517, 602) with delta (0, 0)
Screenshot: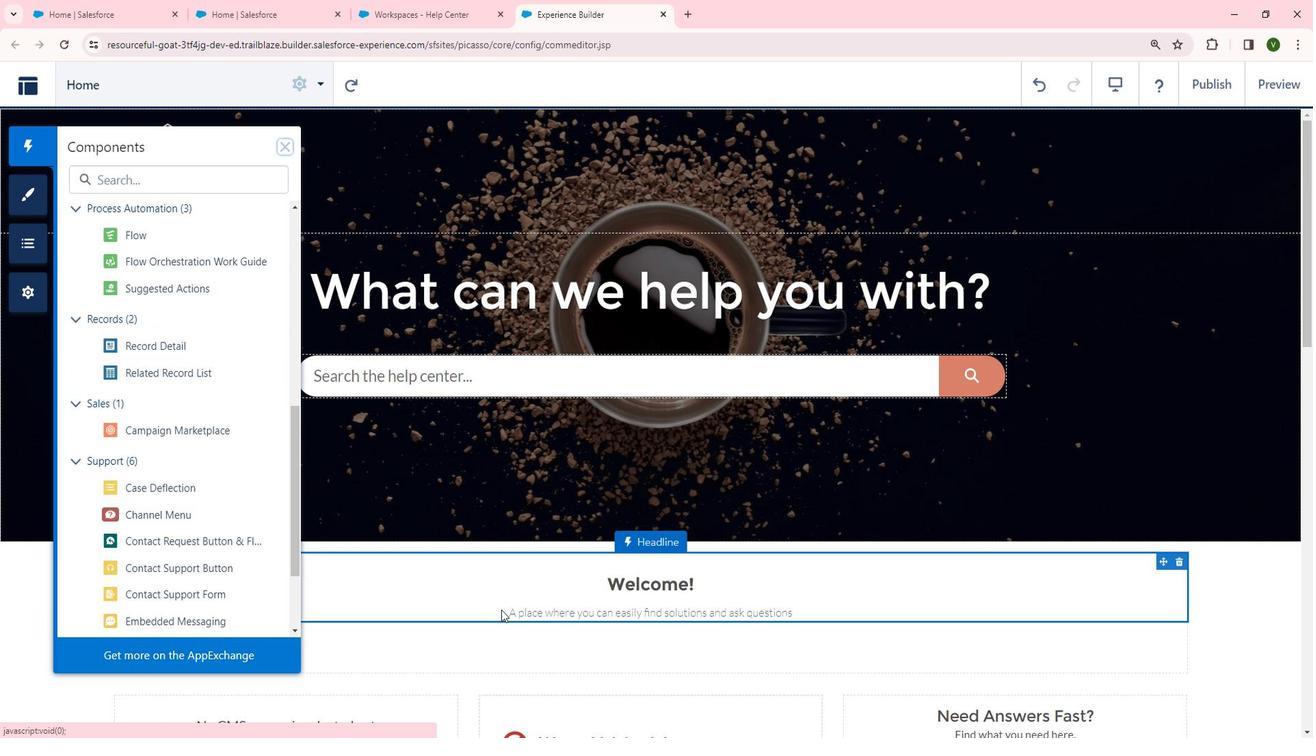 
Action: Mouse scrolled (517, 602) with delta (0, 0)
Screenshot: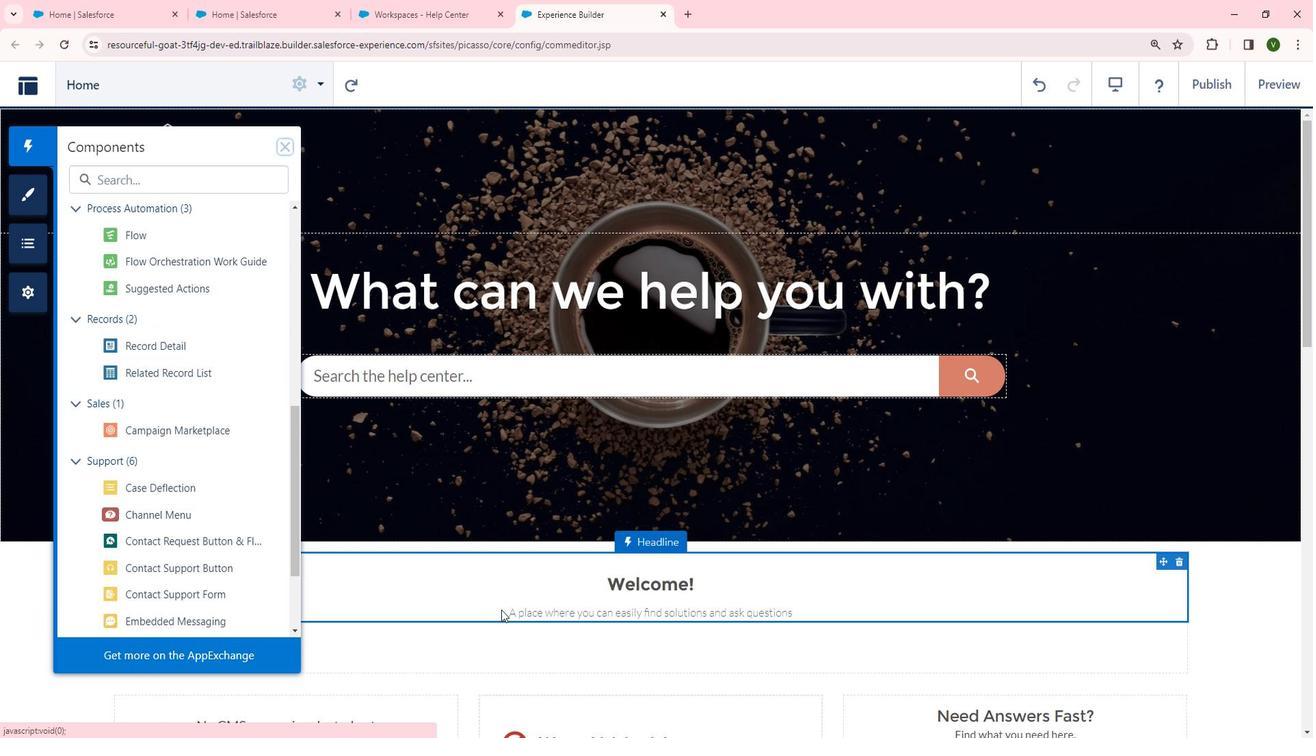 
Action: Mouse scrolled (517, 602) with delta (0, 0)
Screenshot: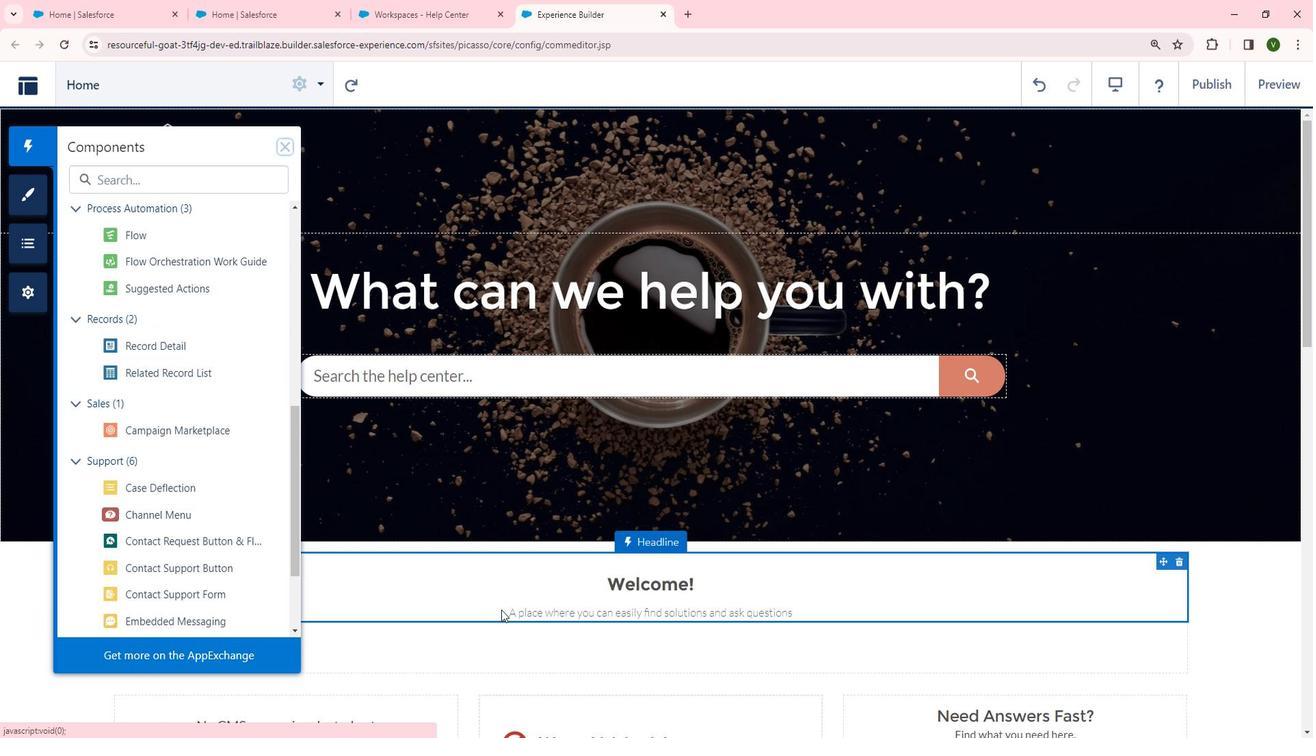 
Action: Mouse scrolled (517, 602) with delta (0, 0)
Screenshot: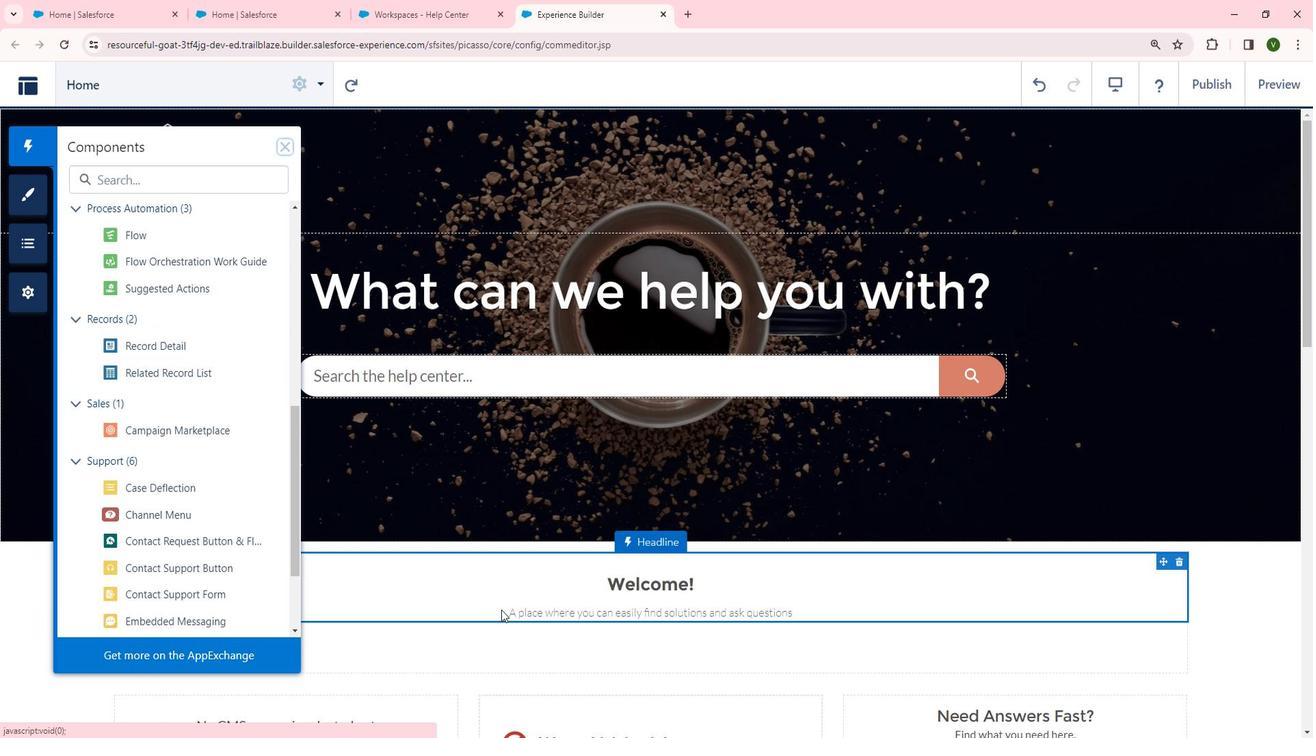 
Action: Mouse scrolled (517, 602) with delta (0, 0)
Screenshot: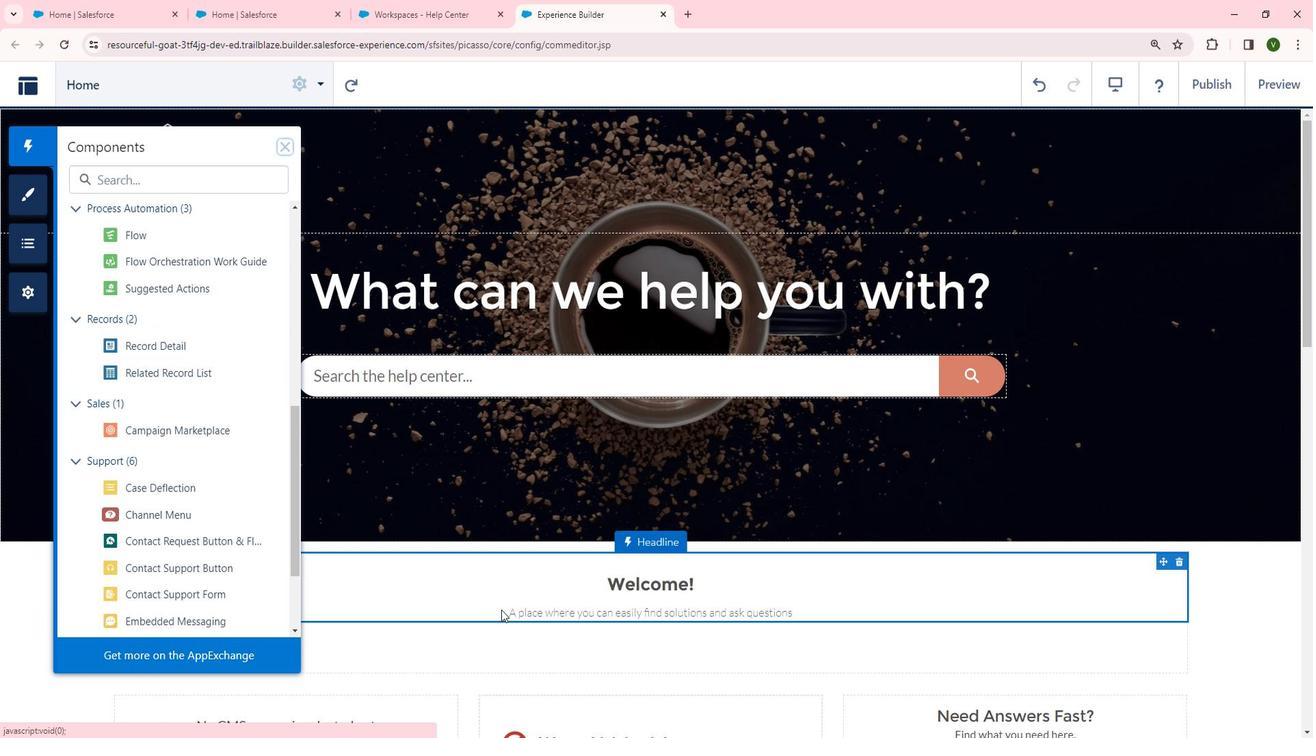 
Action: Mouse moved to (517, 603)
Screenshot: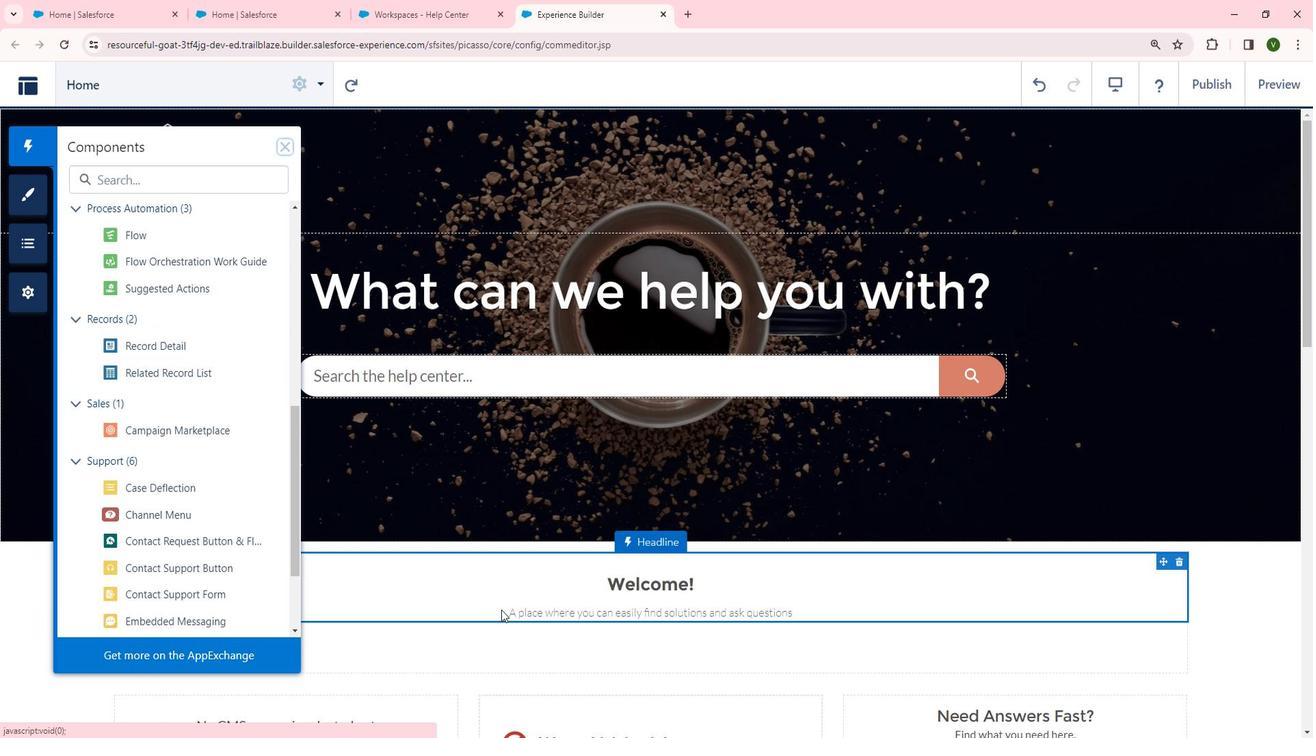 
Action: Mouse scrolled (517, 603) with delta (0, 0)
Screenshot: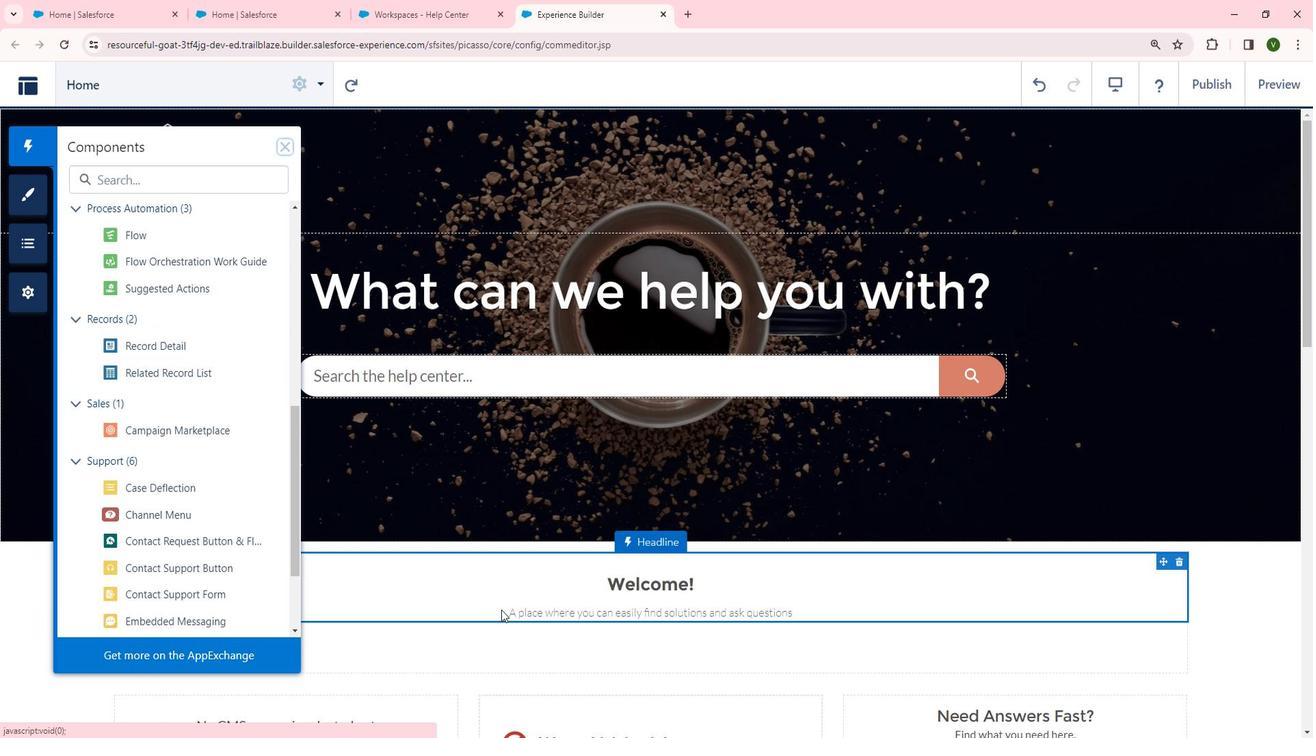 
Action: Mouse moved to (186, 515)
Screenshot: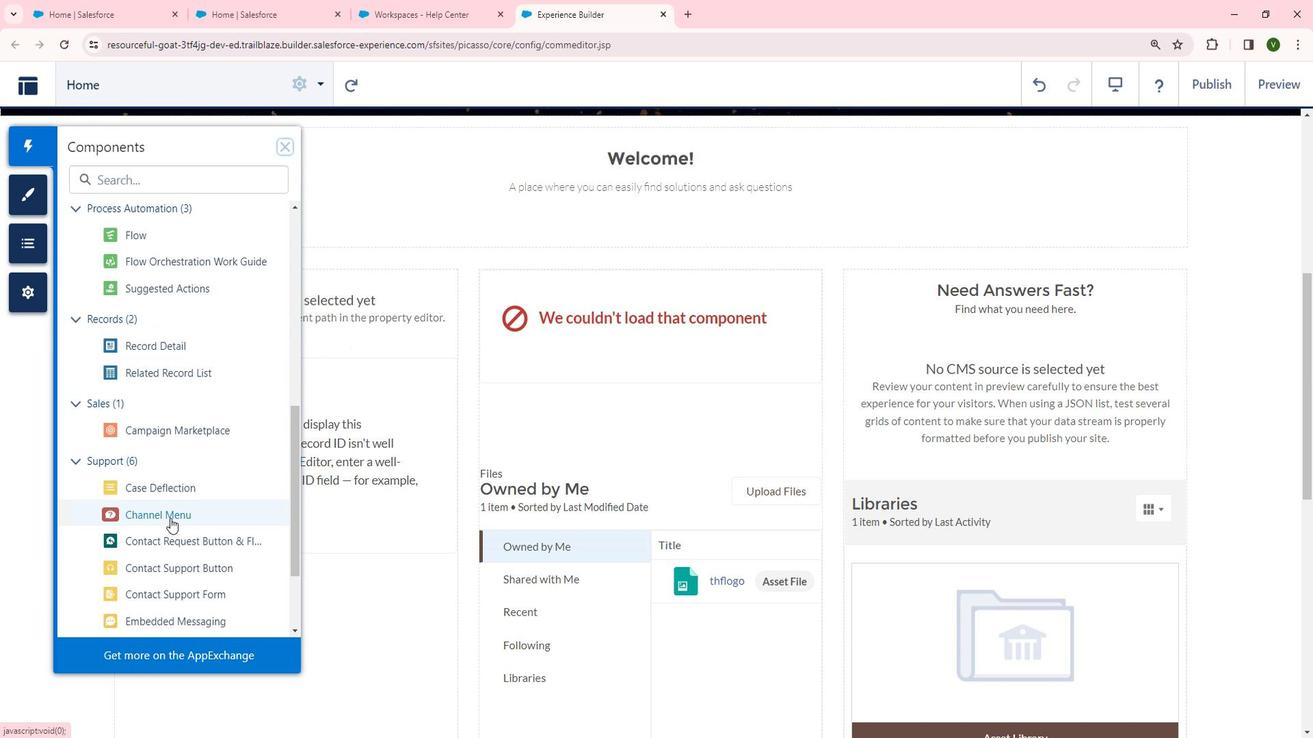 
Action: Mouse pressed left at (186, 515)
Screenshot: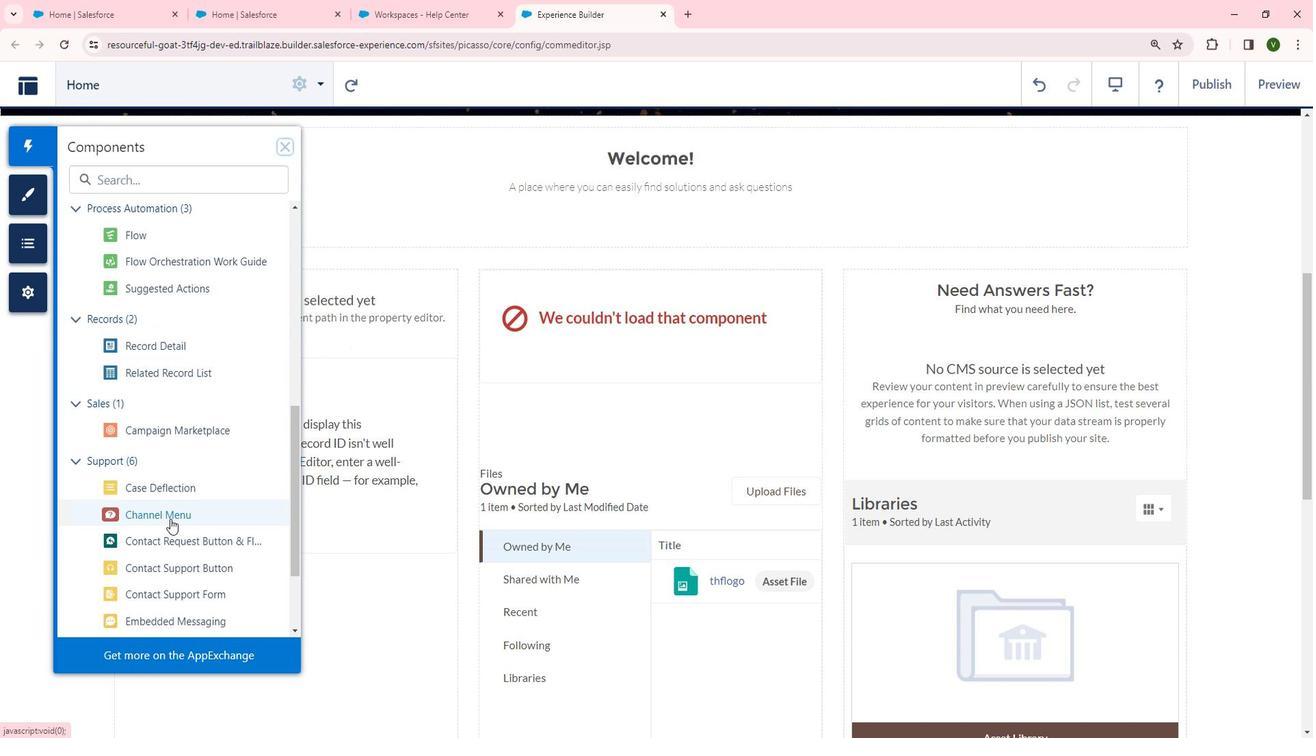 
Action: Mouse moved to (382, 595)
Screenshot: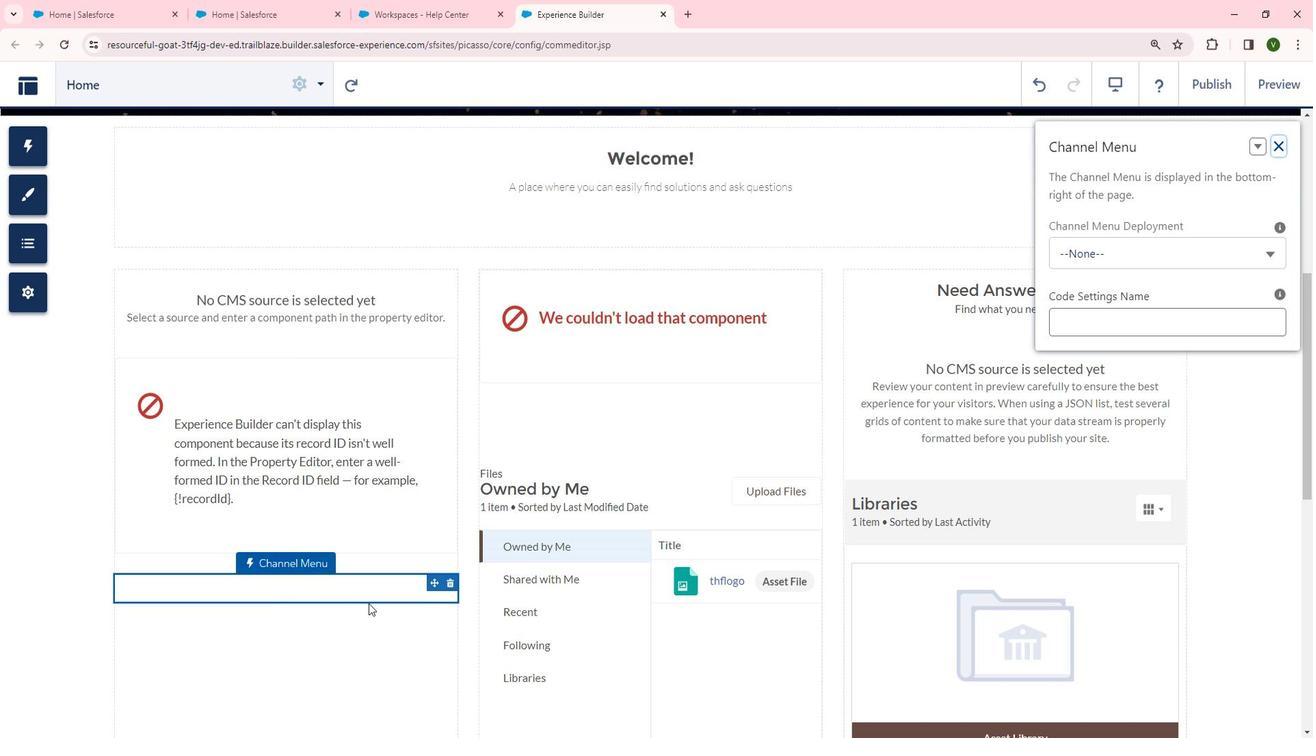 
